 Task: Open Card Customer Referral Program Review in Board Competitive Intelligence Platforms and Tools to Workspace Business Valuation Services and add a team member Softage.4@softage.net, a label Blue, a checklist Keynote Speaking, an attachment from your computer, a color Blue and finally, add a card description 'Plan and execute company team-building activity at a cooking class' and a comment 'Let us approach this task with a sense of urgency and prioritize it accordingly.'. Add a start date 'Jan 04, 1900' with a due date 'Jan 11, 1900'
Action: Mouse moved to (393, 169)
Screenshot: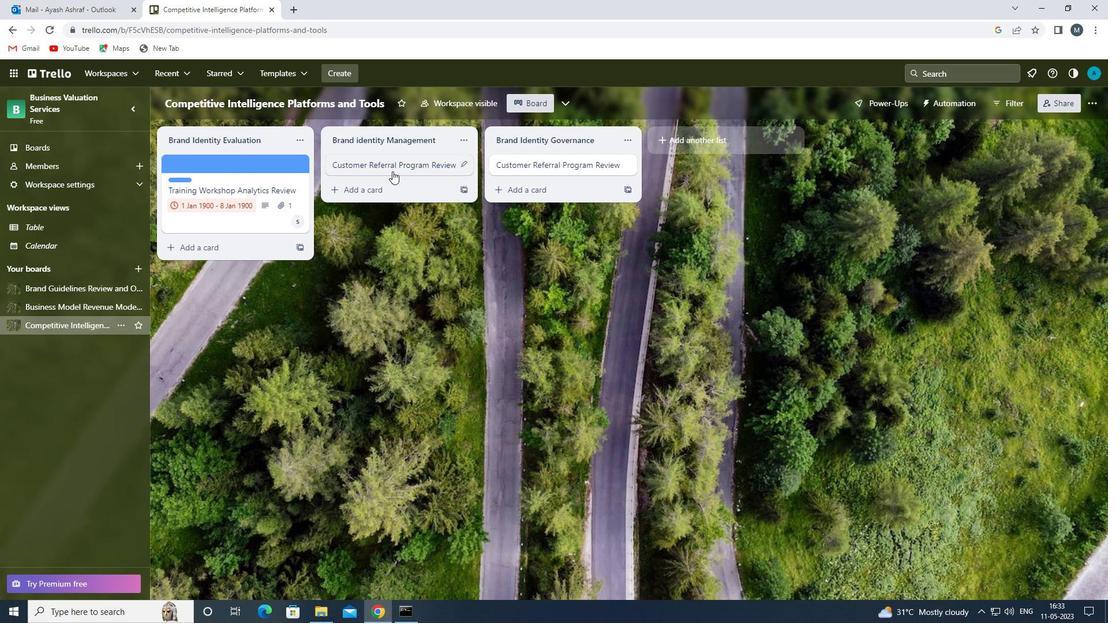 
Action: Mouse pressed left at (393, 169)
Screenshot: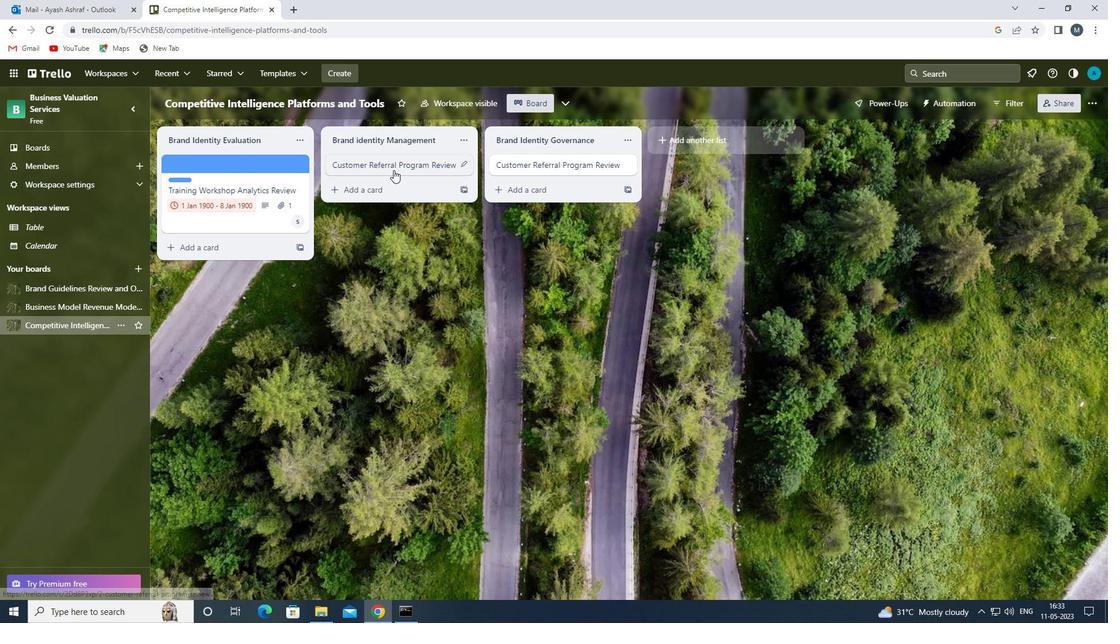 
Action: Mouse moved to (692, 206)
Screenshot: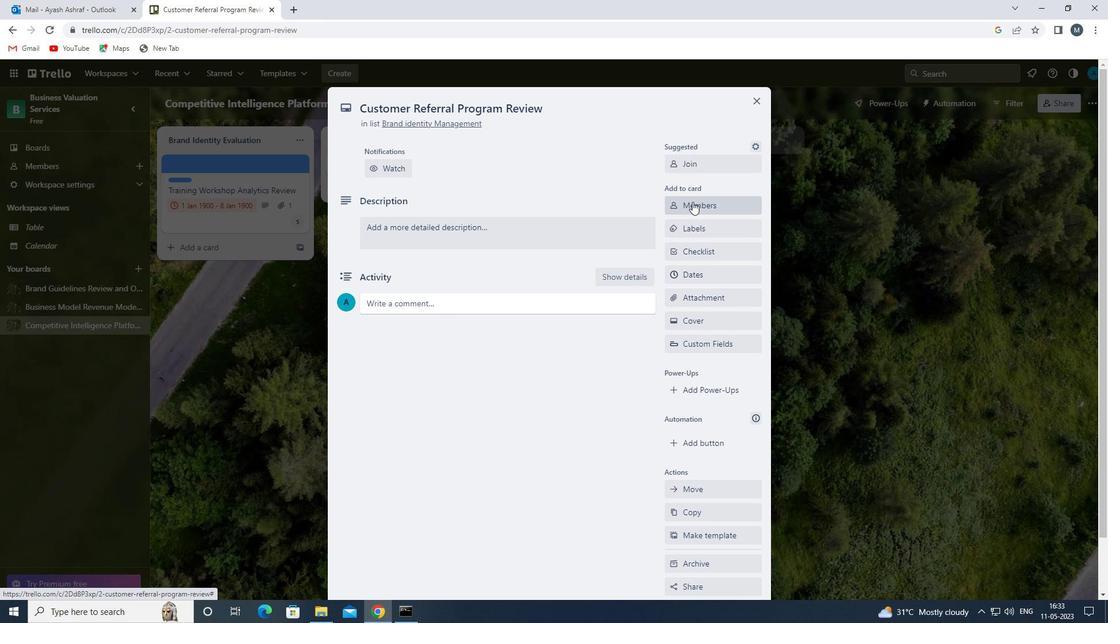 
Action: Mouse pressed left at (692, 206)
Screenshot: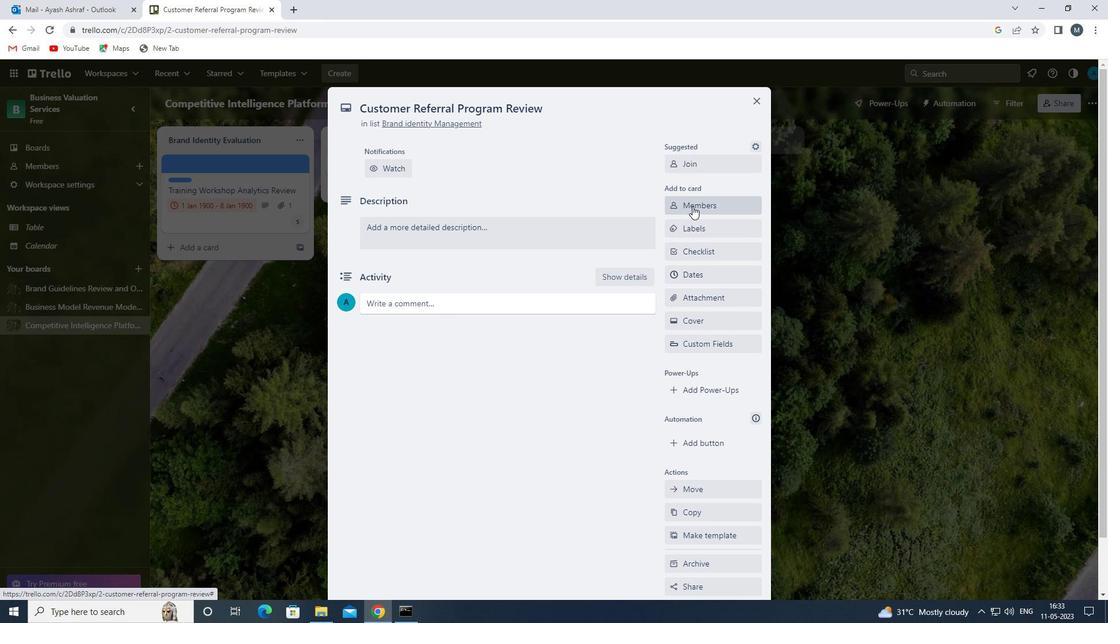 
Action: Mouse moved to (697, 210)
Screenshot: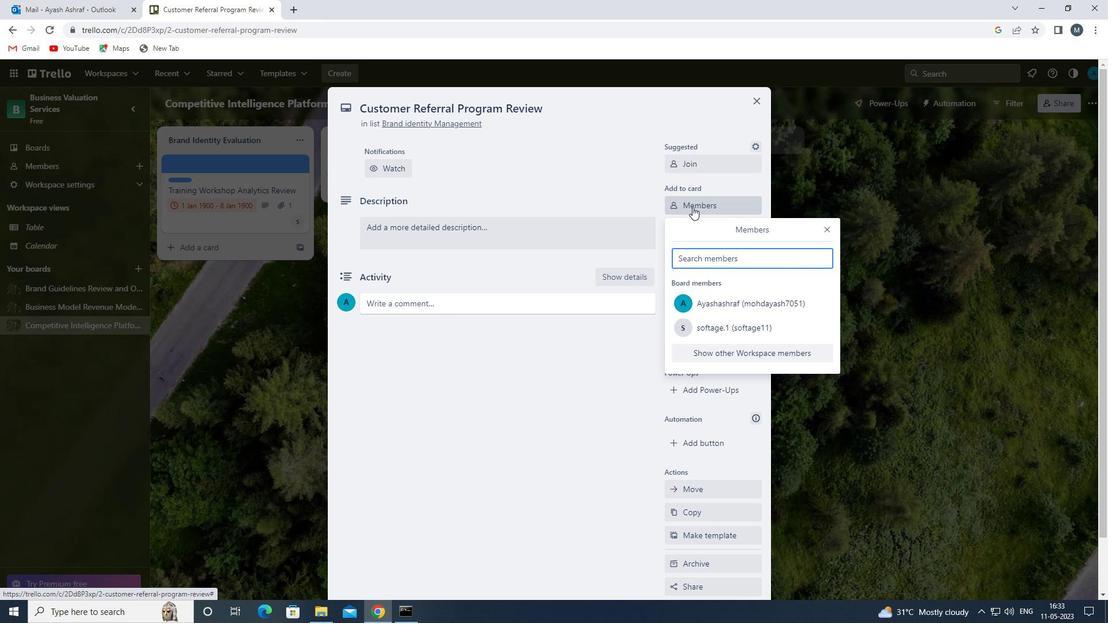 
Action: Key pressed s
Screenshot: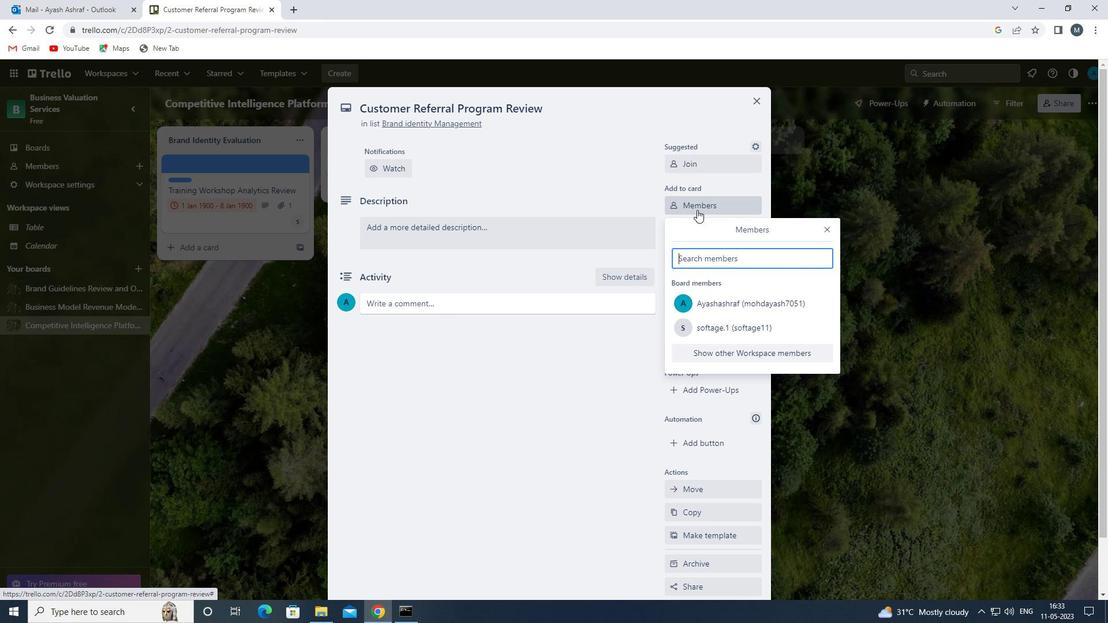 
Action: Mouse moved to (725, 402)
Screenshot: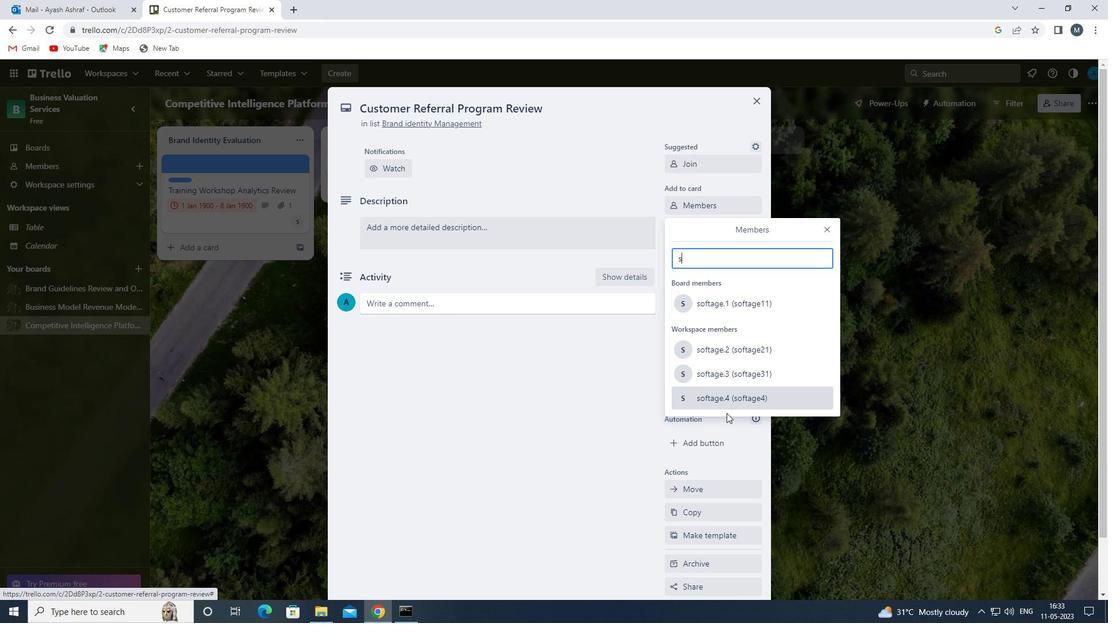 
Action: Mouse pressed left at (725, 402)
Screenshot: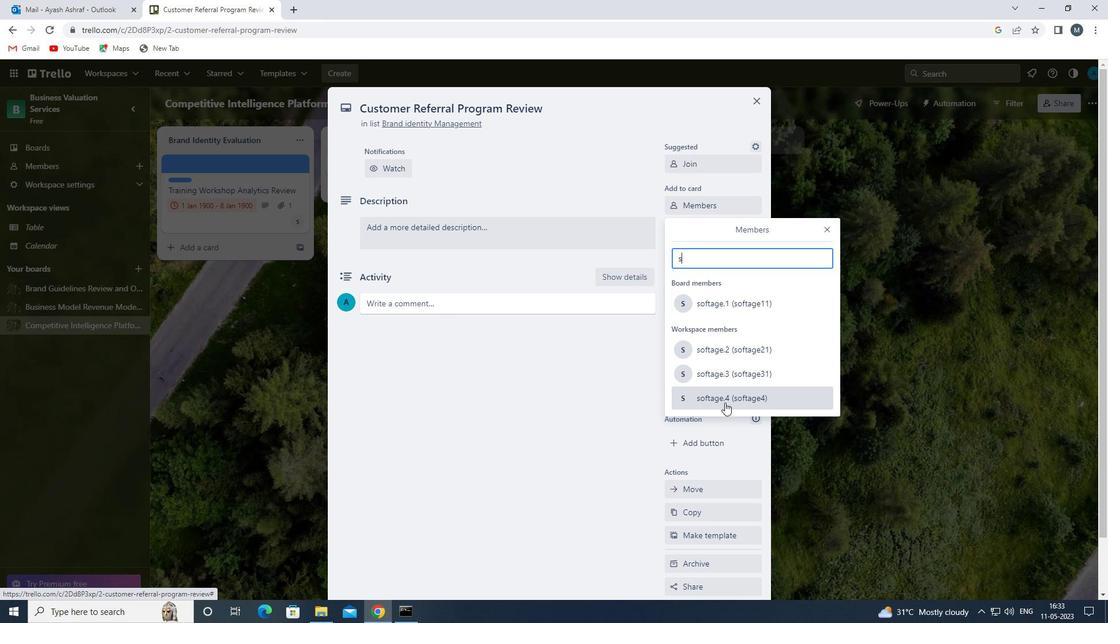 
Action: Mouse moved to (826, 229)
Screenshot: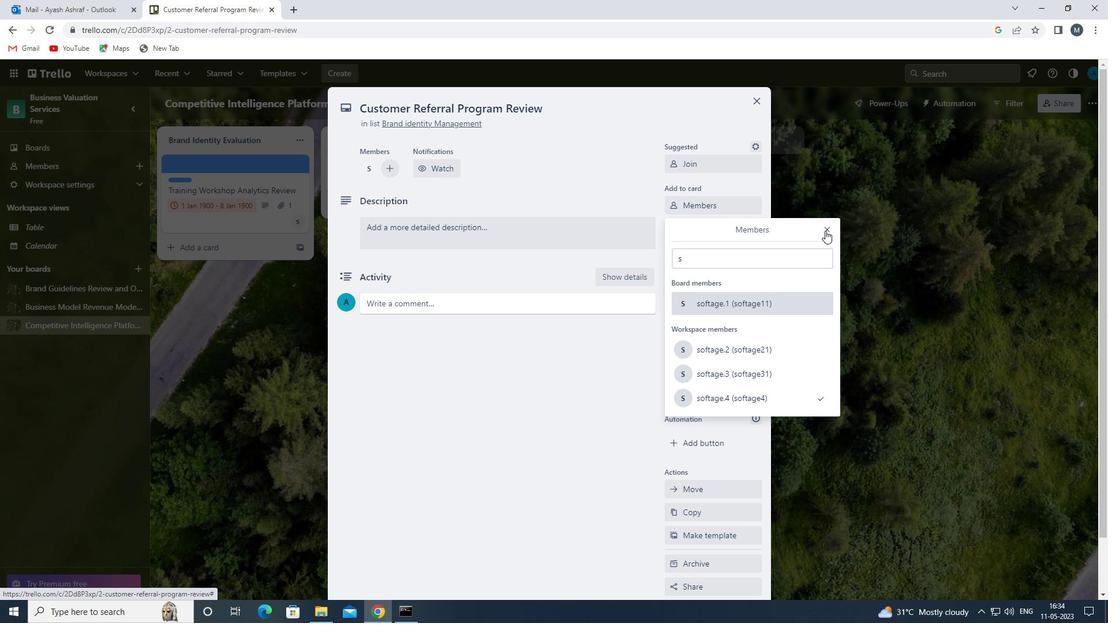 
Action: Mouse pressed left at (826, 229)
Screenshot: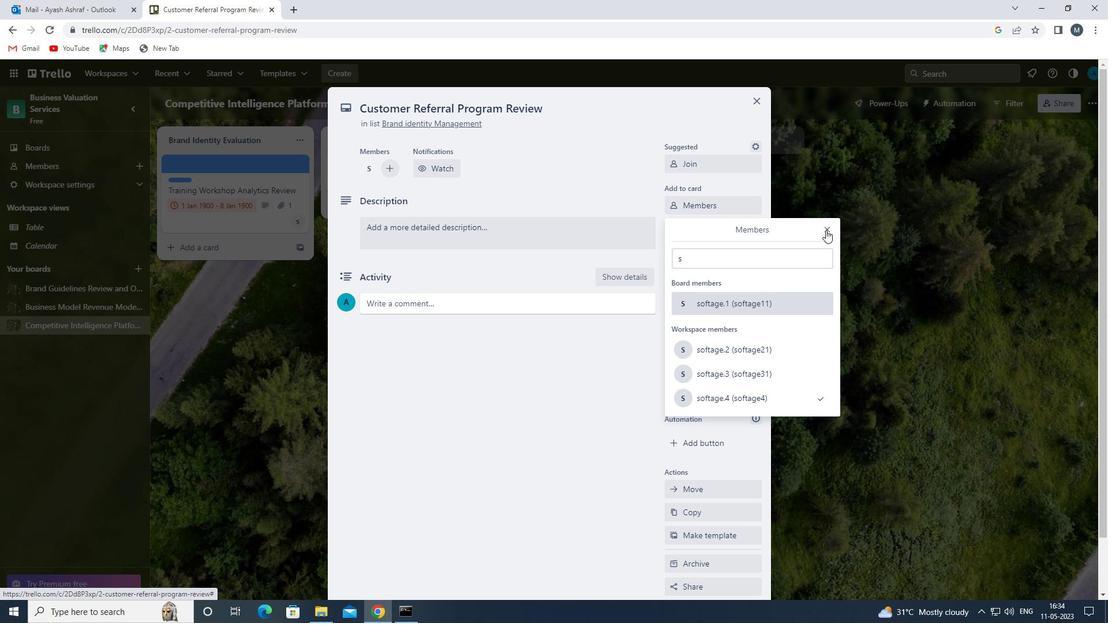 
Action: Mouse moved to (708, 227)
Screenshot: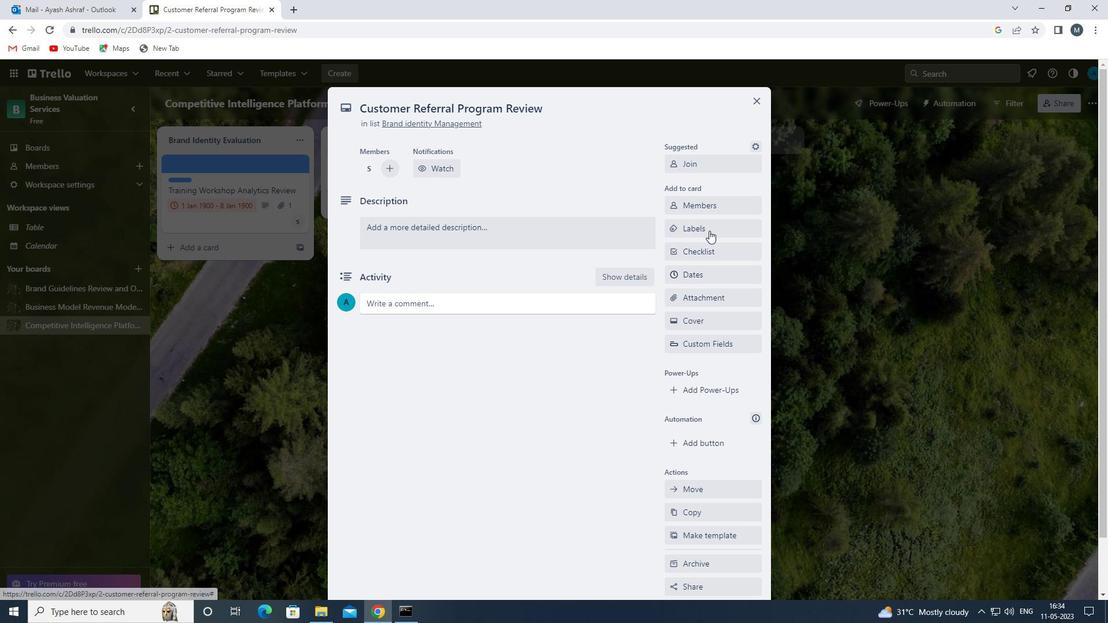 
Action: Mouse pressed left at (708, 227)
Screenshot: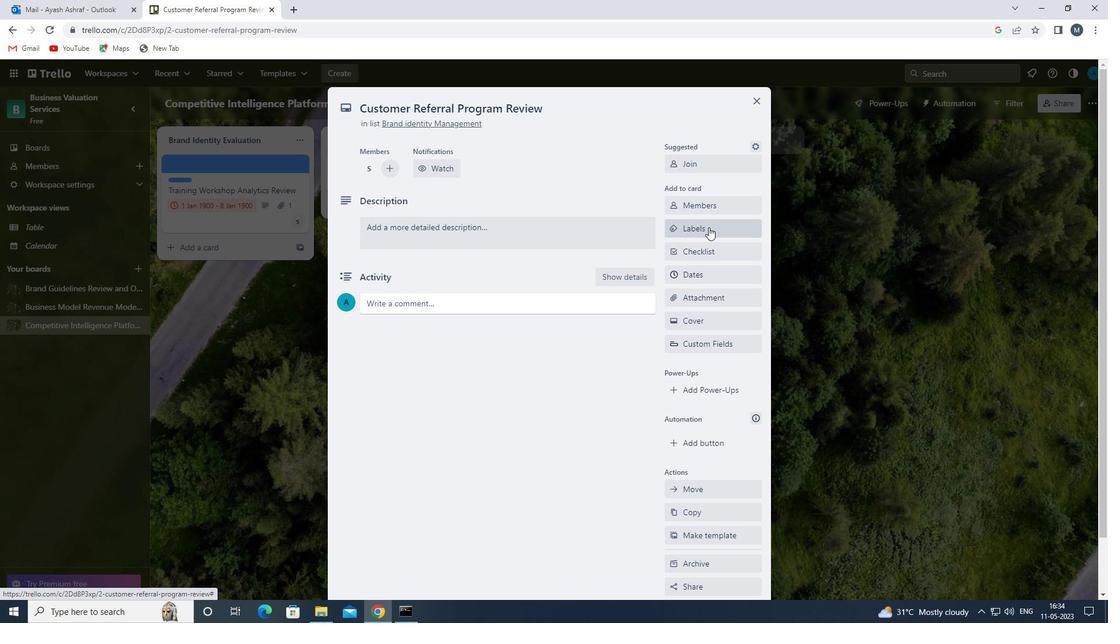 
Action: Mouse moved to (725, 426)
Screenshot: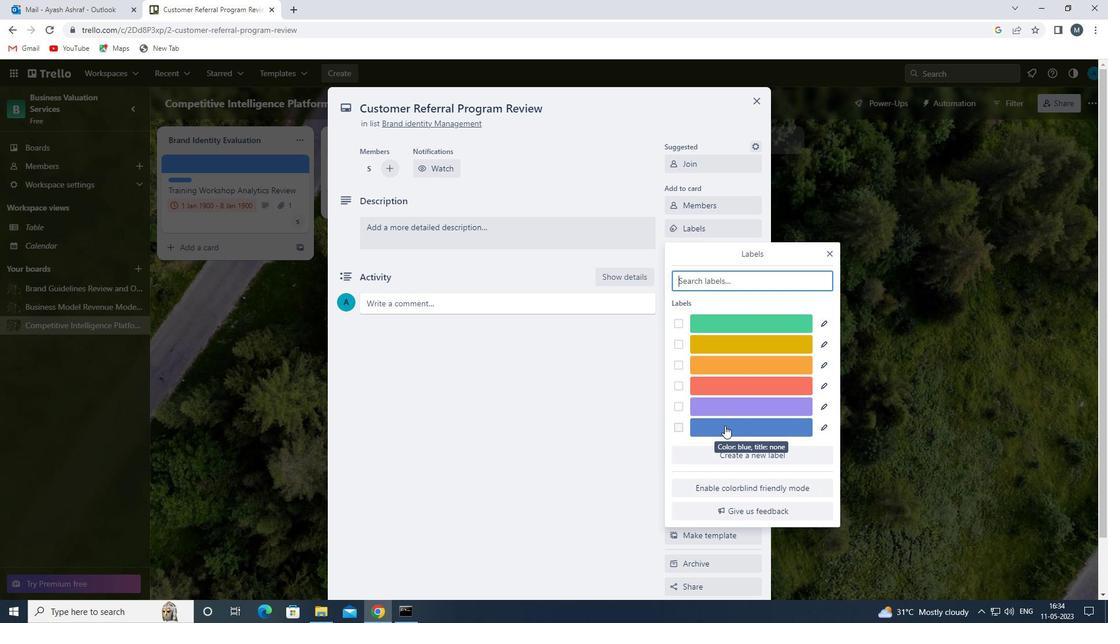 
Action: Mouse pressed left at (725, 426)
Screenshot: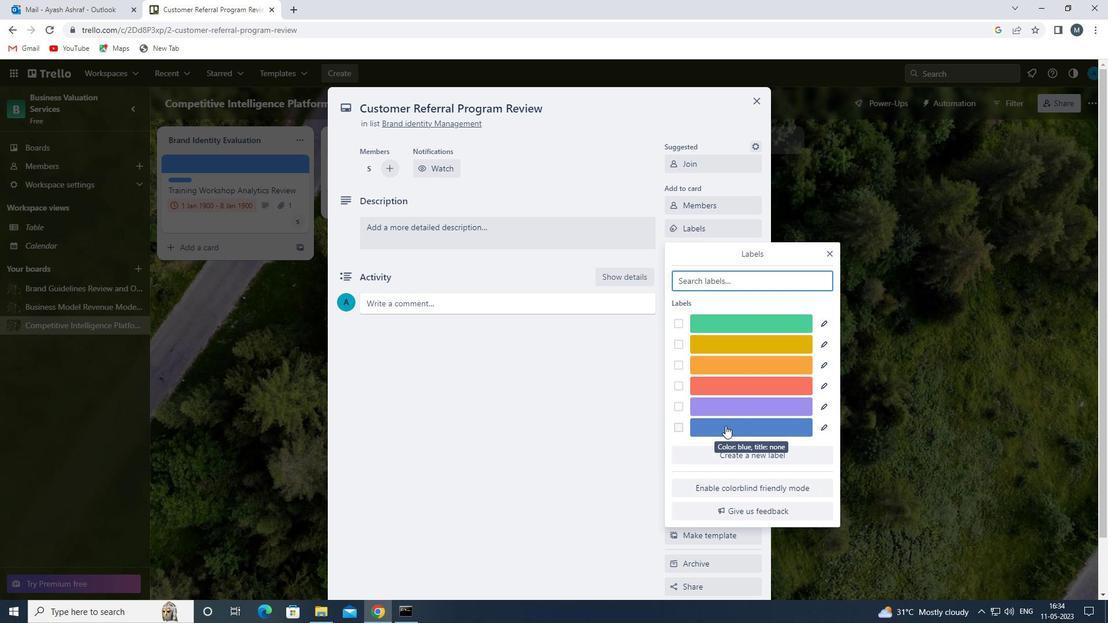 
Action: Mouse moved to (829, 254)
Screenshot: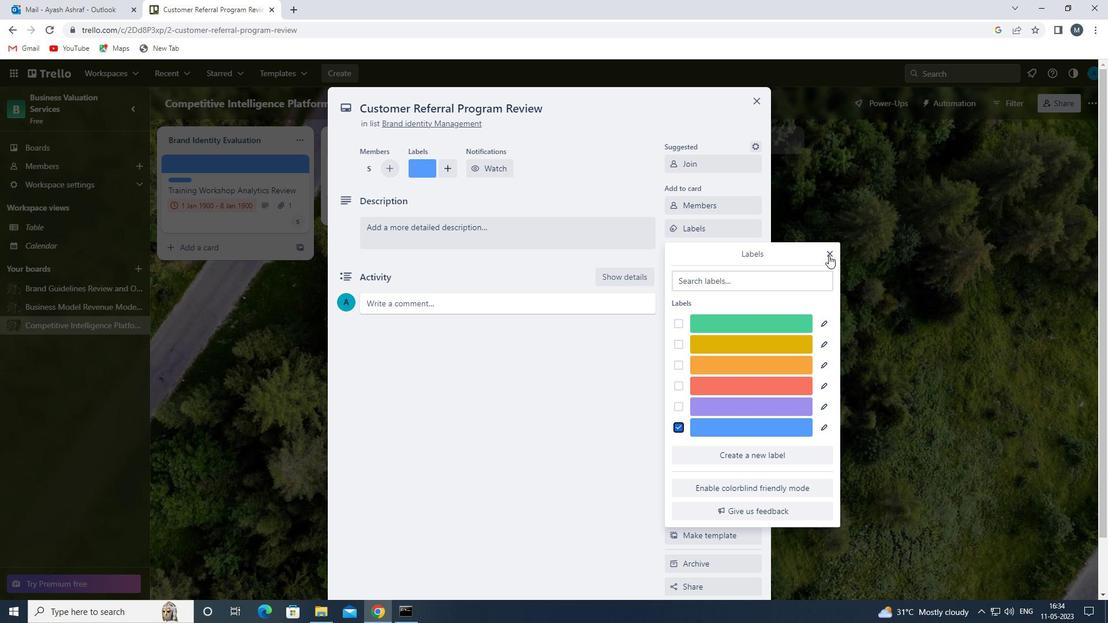 
Action: Mouse pressed left at (829, 254)
Screenshot: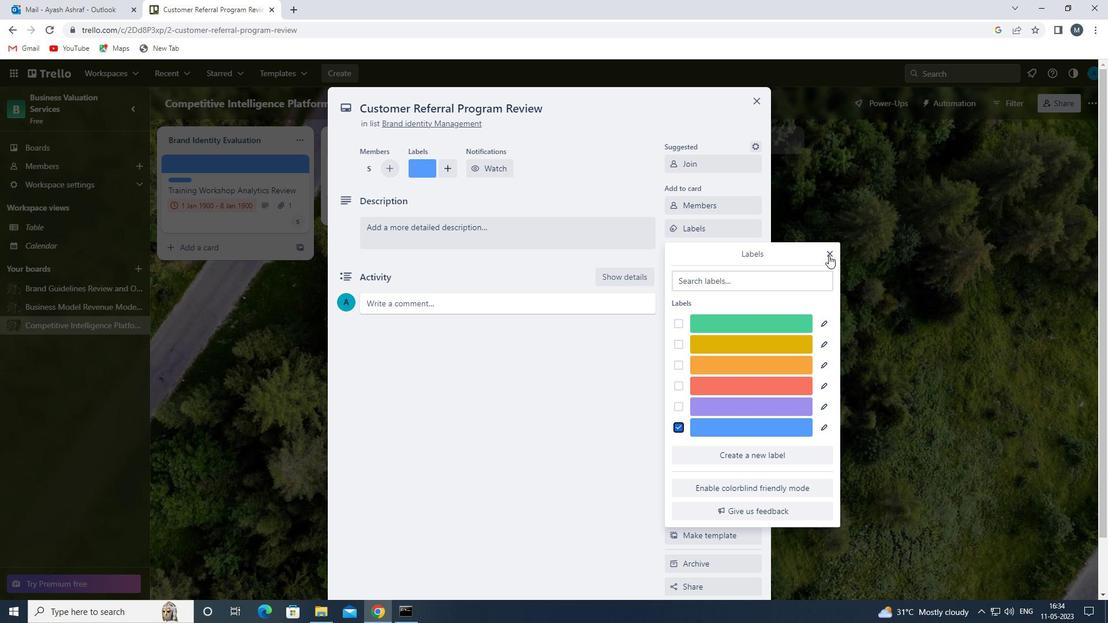 
Action: Mouse moved to (713, 248)
Screenshot: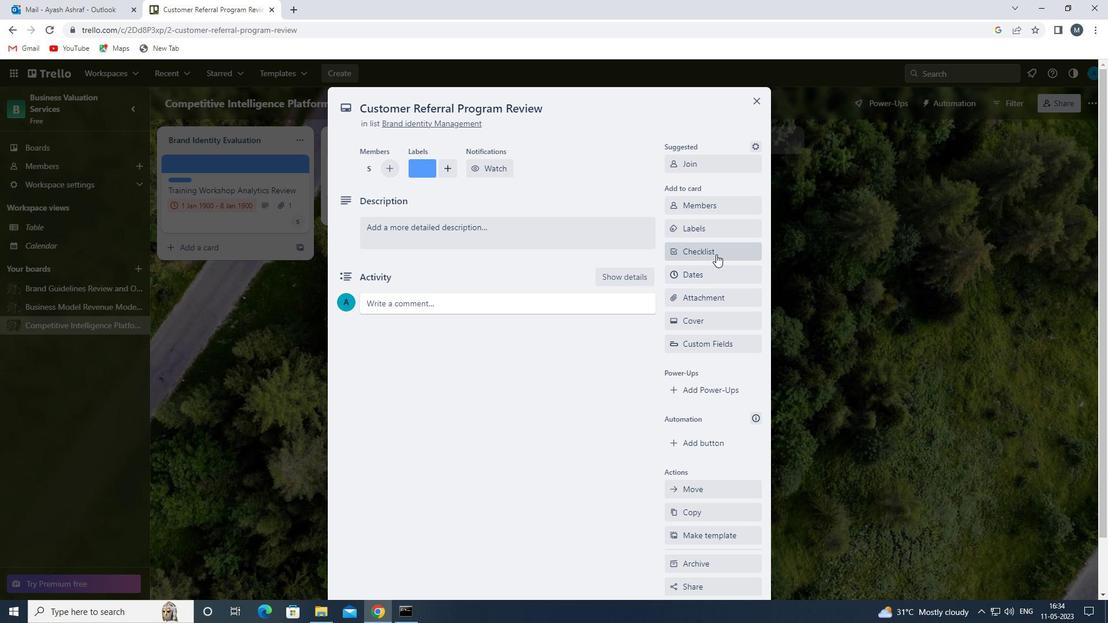 
Action: Mouse pressed left at (713, 248)
Screenshot: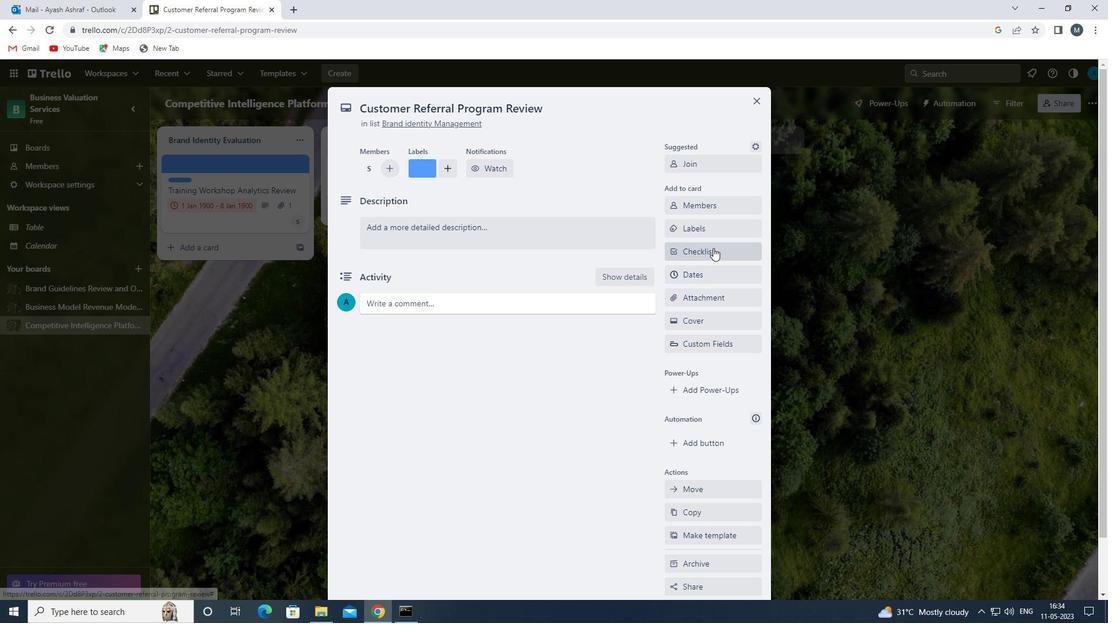 
Action: Mouse moved to (701, 259)
Screenshot: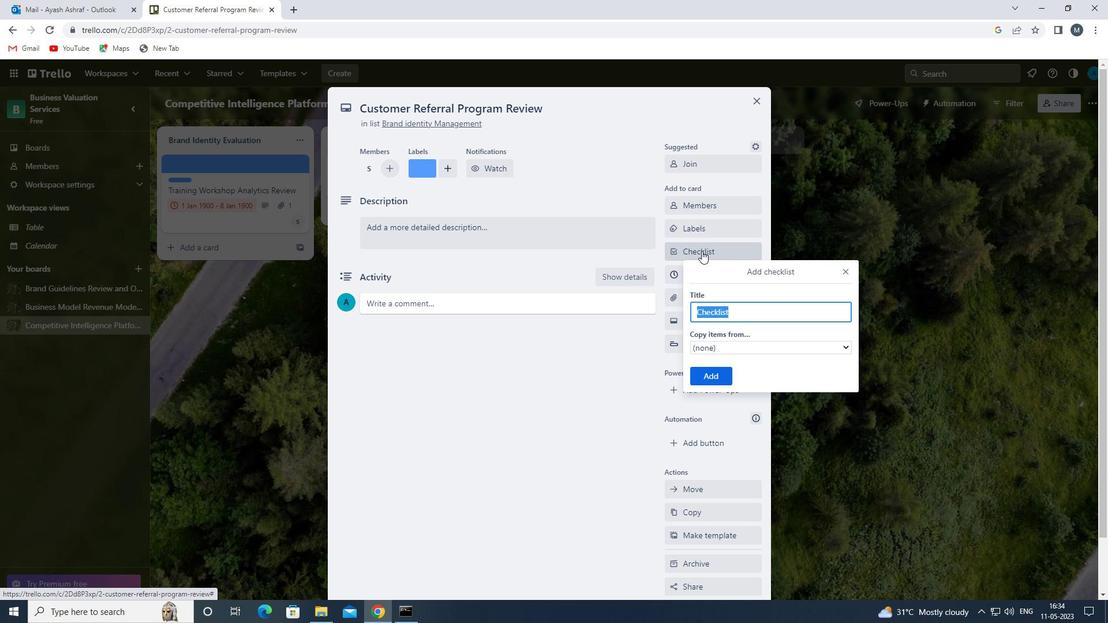 
Action: Key pressed ke
Screenshot: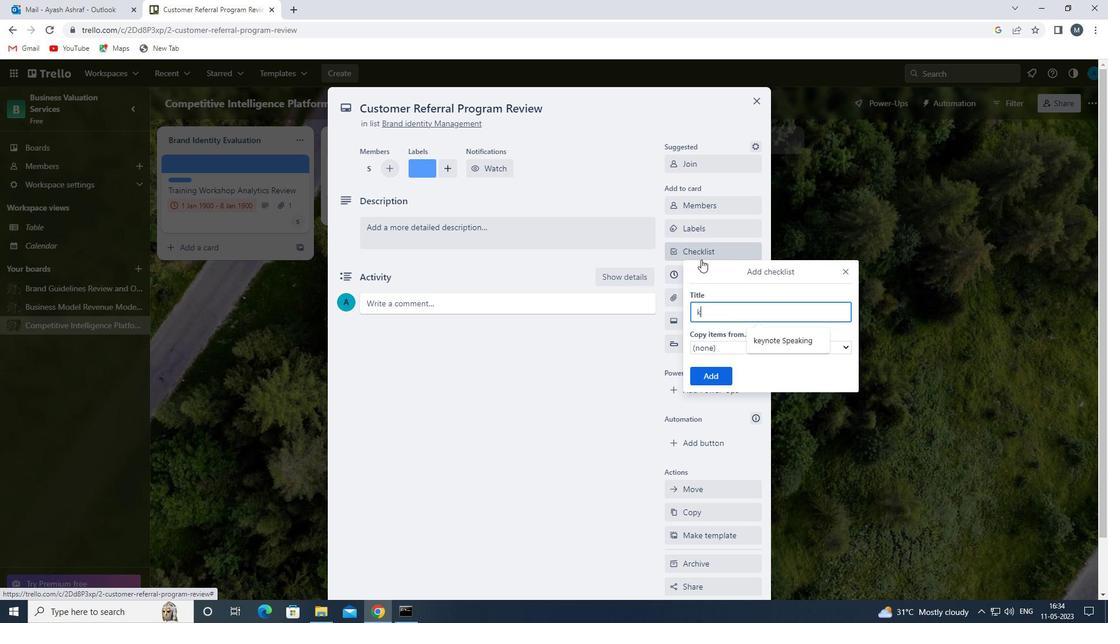 
Action: Mouse moved to (780, 343)
Screenshot: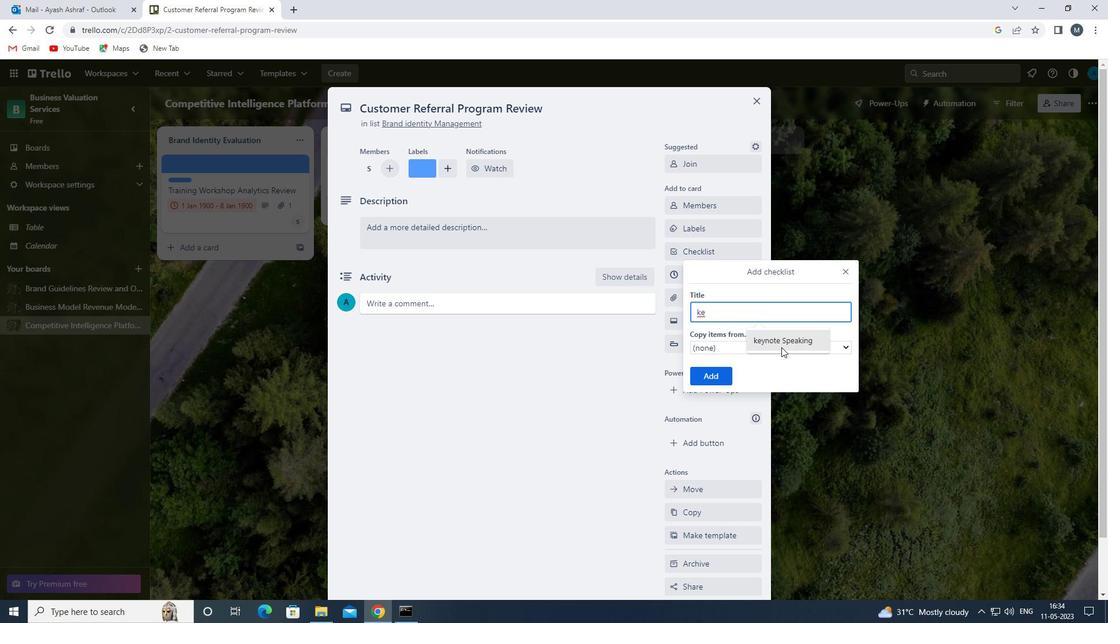 
Action: Mouse pressed left at (780, 343)
Screenshot: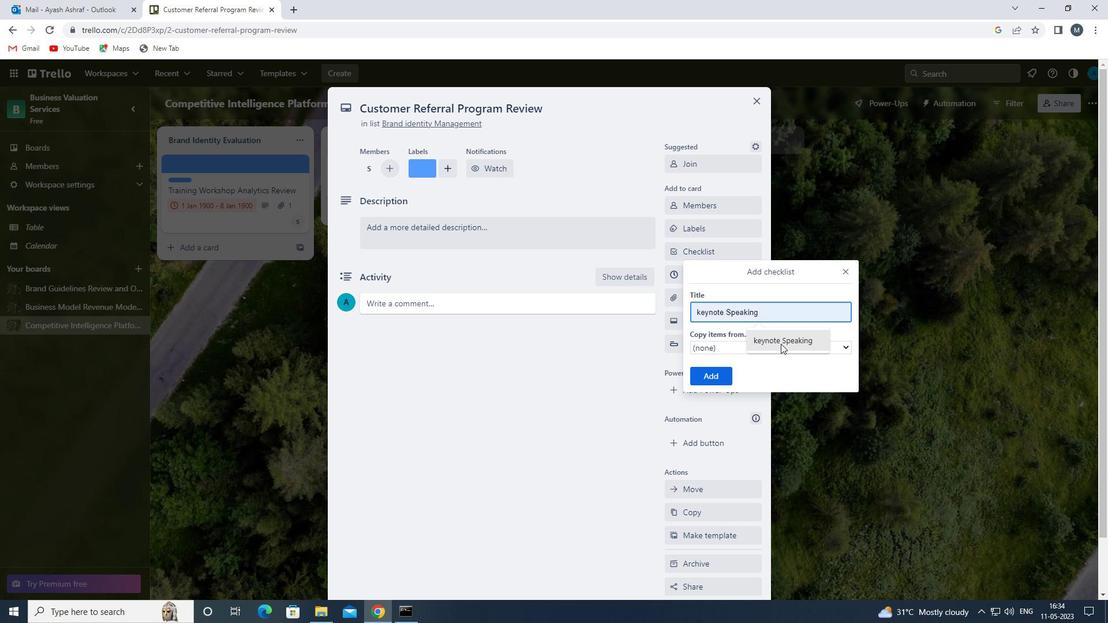 
Action: Mouse moved to (707, 379)
Screenshot: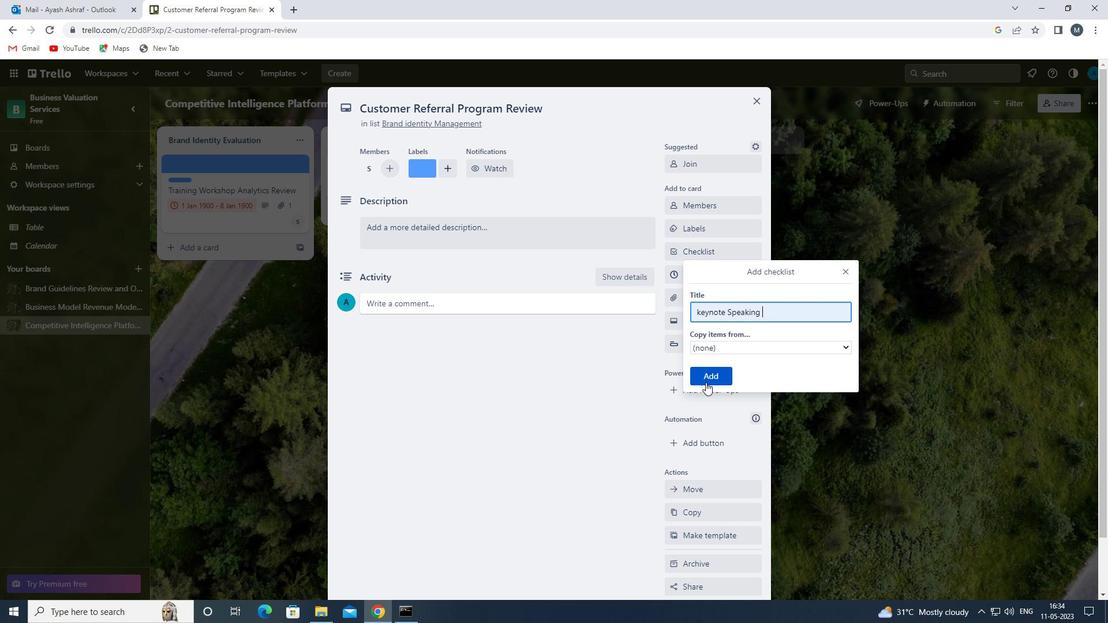 
Action: Mouse pressed left at (707, 379)
Screenshot: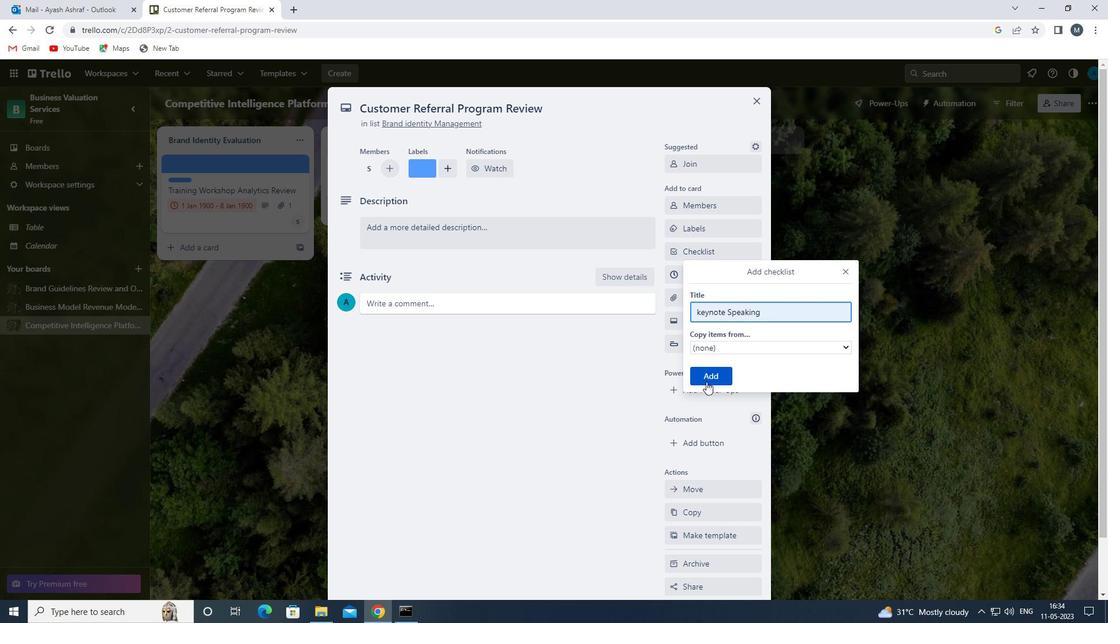 
Action: Mouse moved to (709, 297)
Screenshot: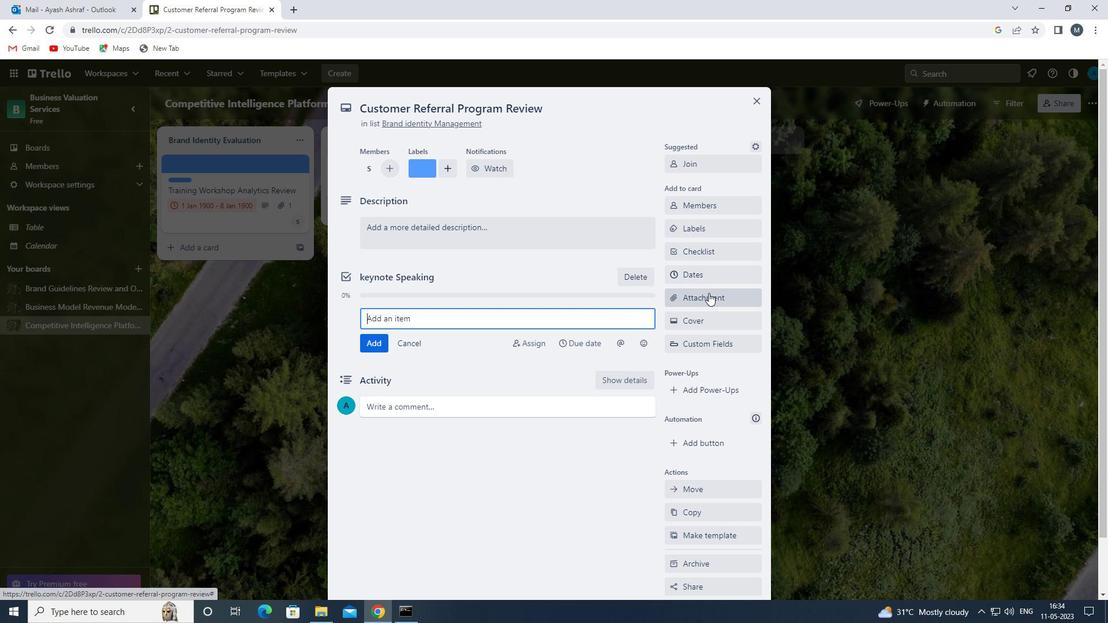 
Action: Mouse pressed left at (709, 297)
Screenshot: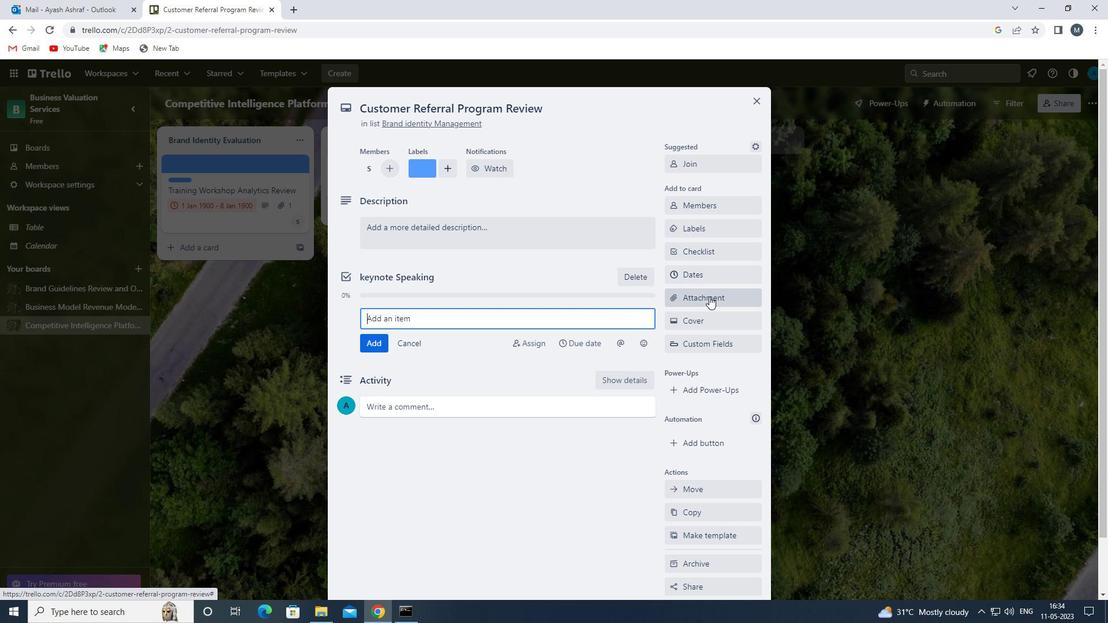 
Action: Mouse moved to (697, 348)
Screenshot: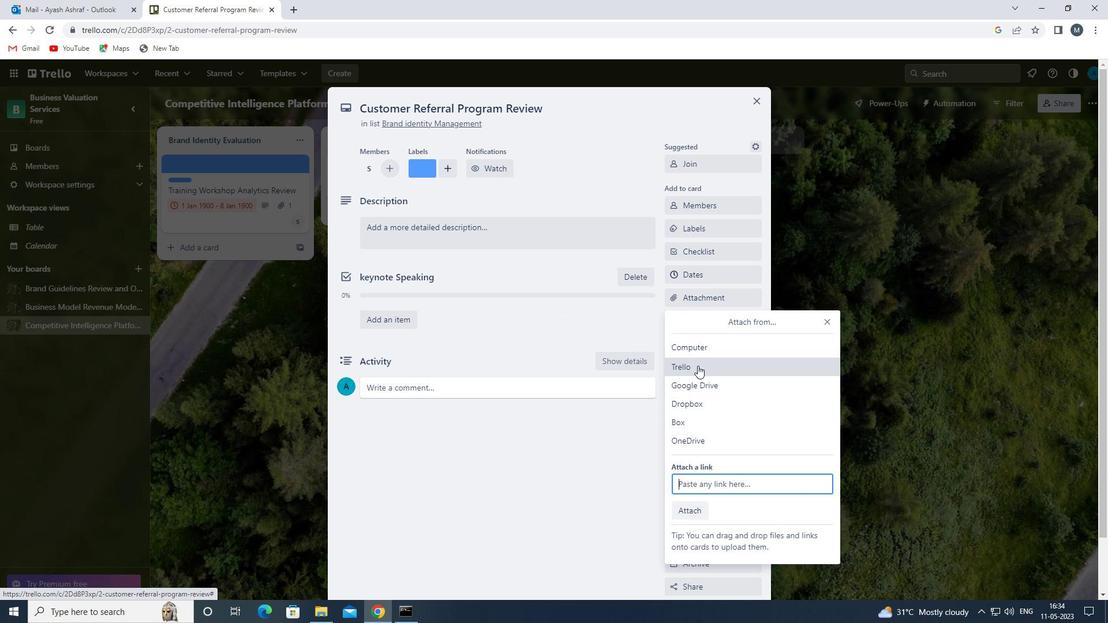 
Action: Mouse pressed left at (697, 348)
Screenshot: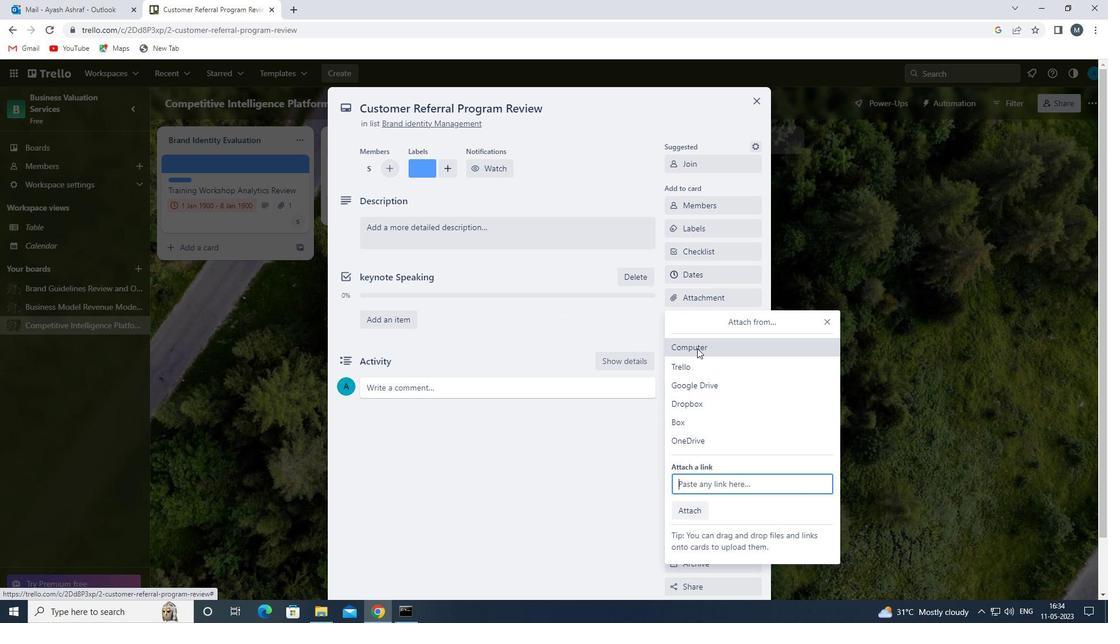 
Action: Mouse moved to (423, 221)
Screenshot: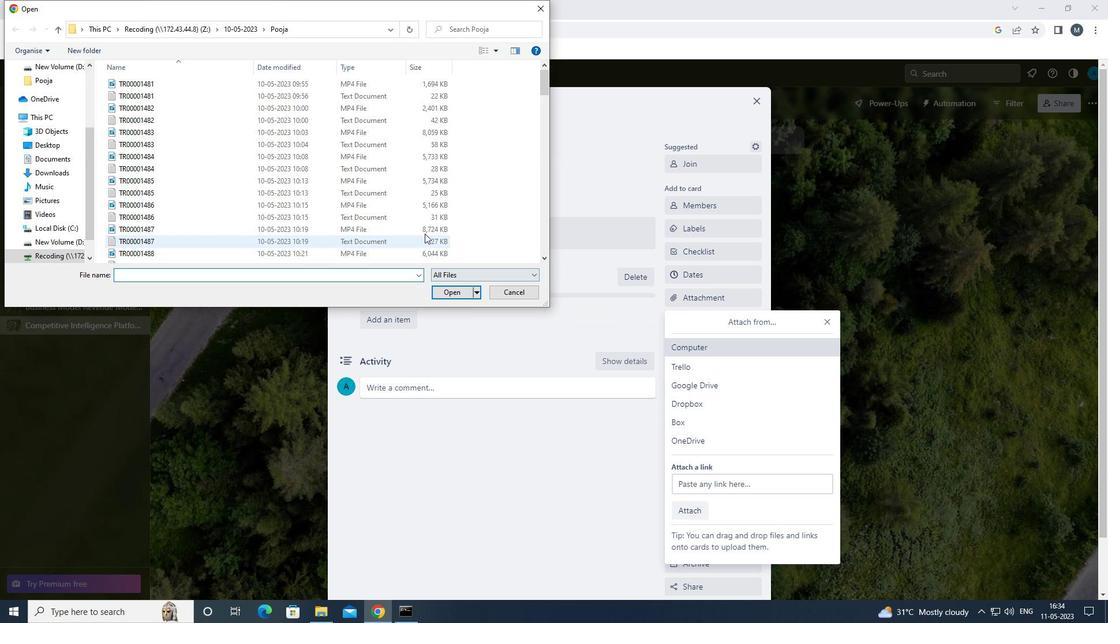 
Action: Mouse pressed left at (423, 221)
Screenshot: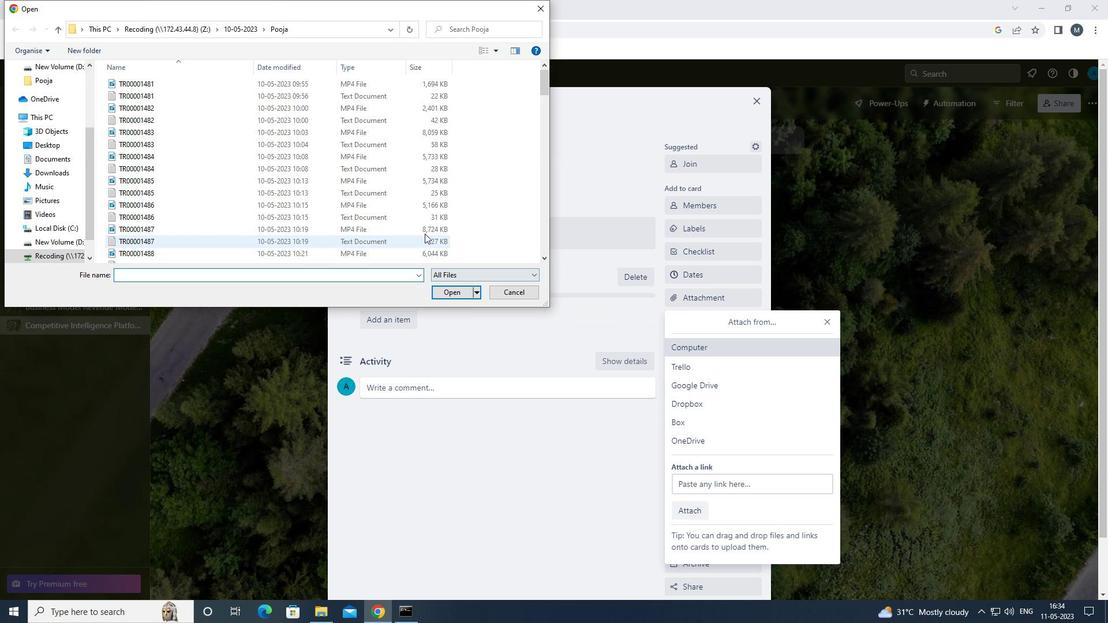 
Action: Mouse moved to (456, 297)
Screenshot: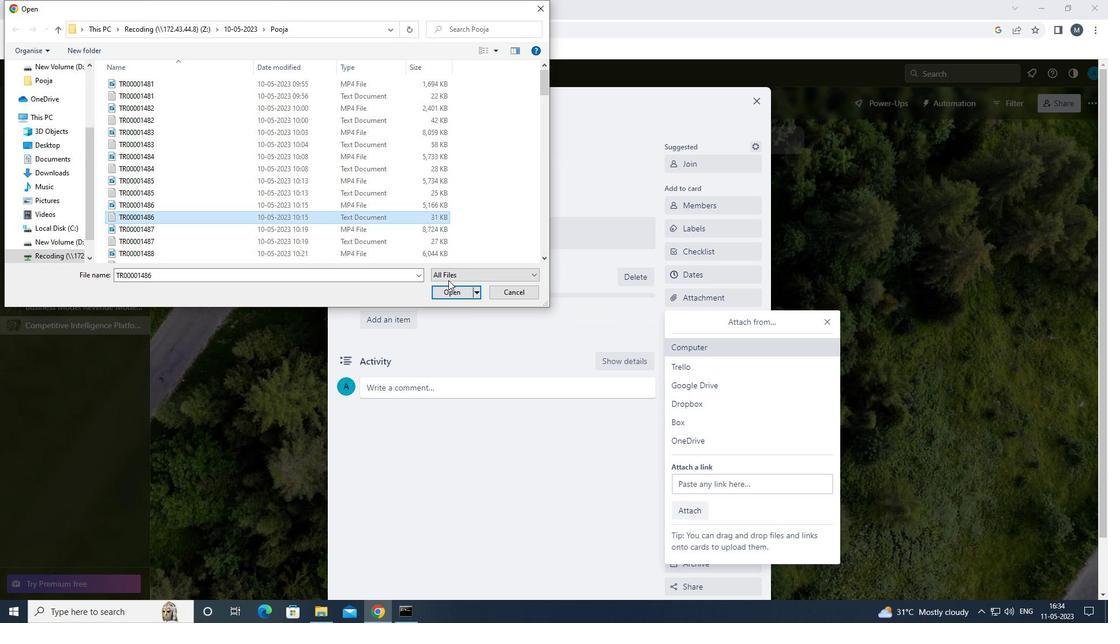 
Action: Mouse pressed left at (456, 297)
Screenshot: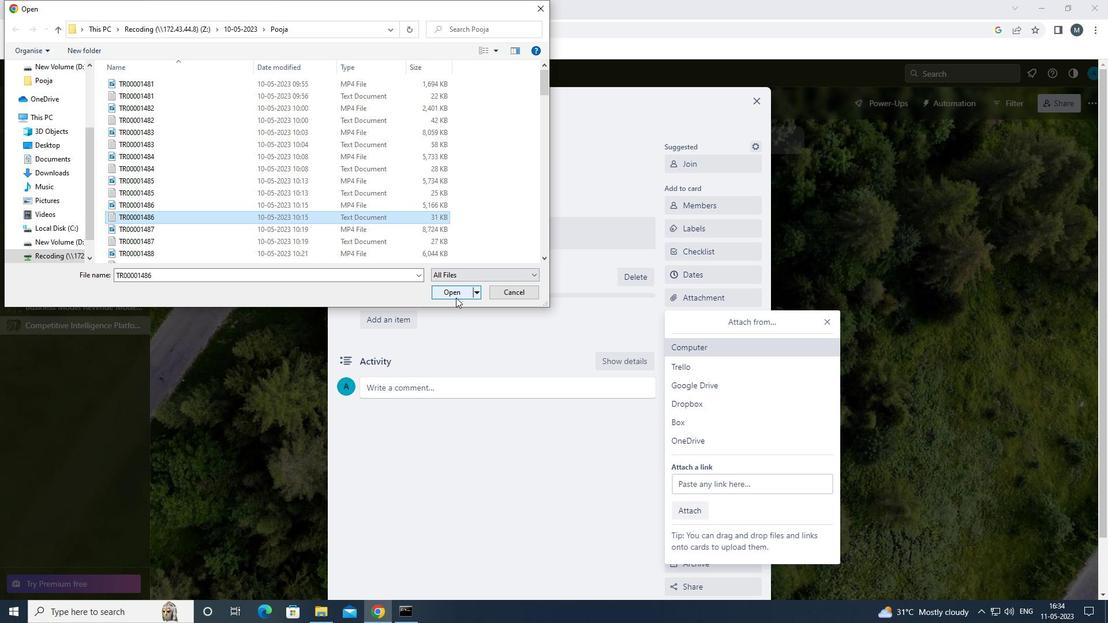
Action: Mouse moved to (700, 324)
Screenshot: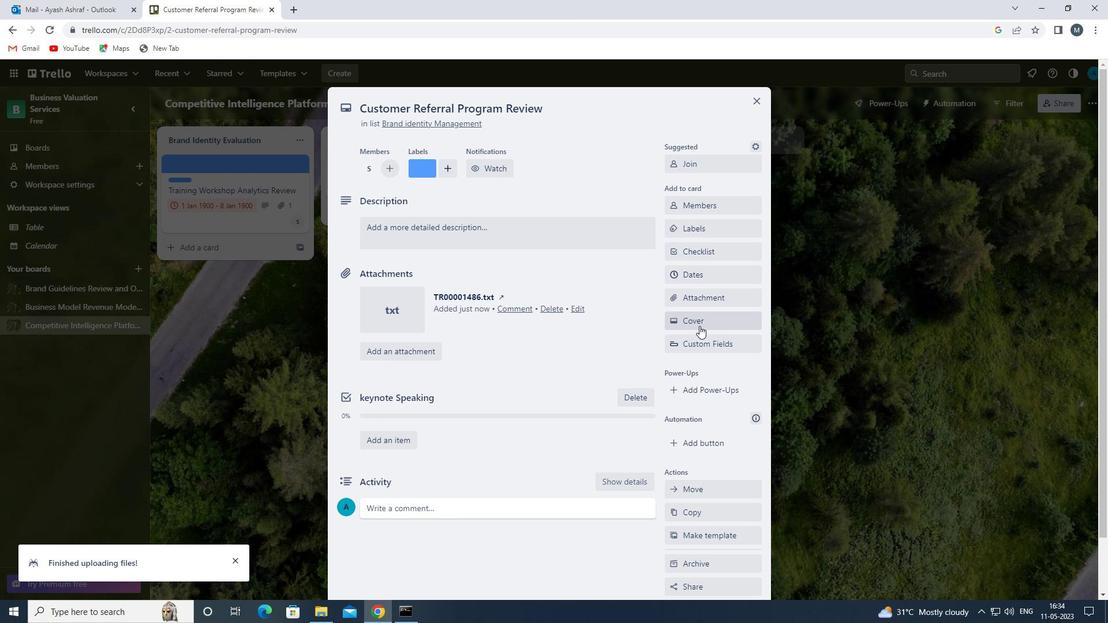 
Action: Mouse pressed left at (700, 324)
Screenshot: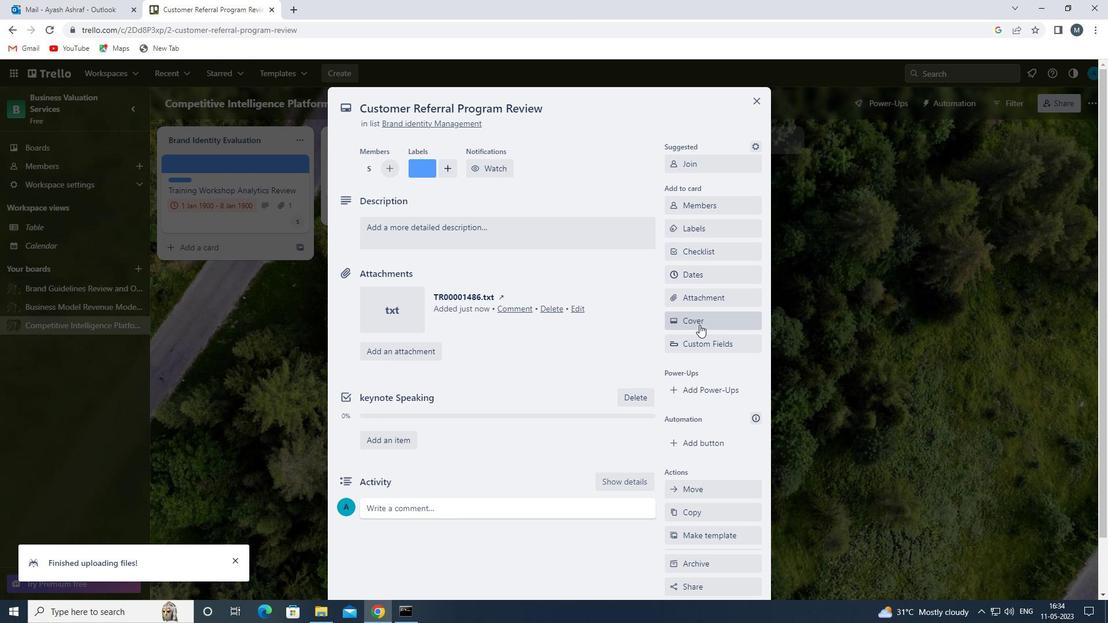 
Action: Mouse moved to (679, 392)
Screenshot: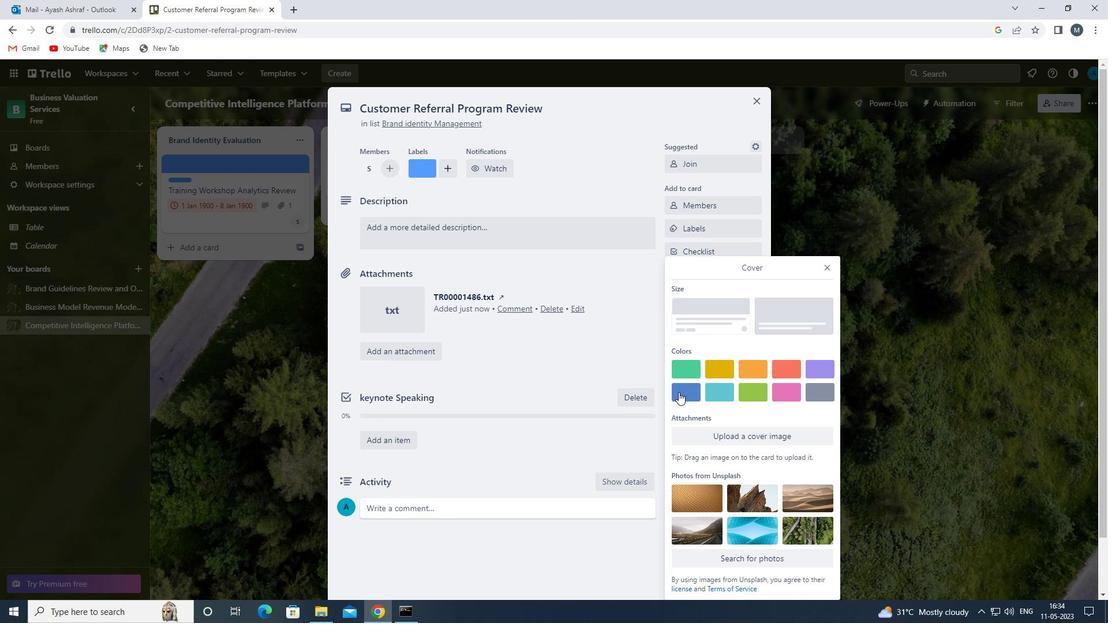 
Action: Mouse pressed left at (679, 392)
Screenshot: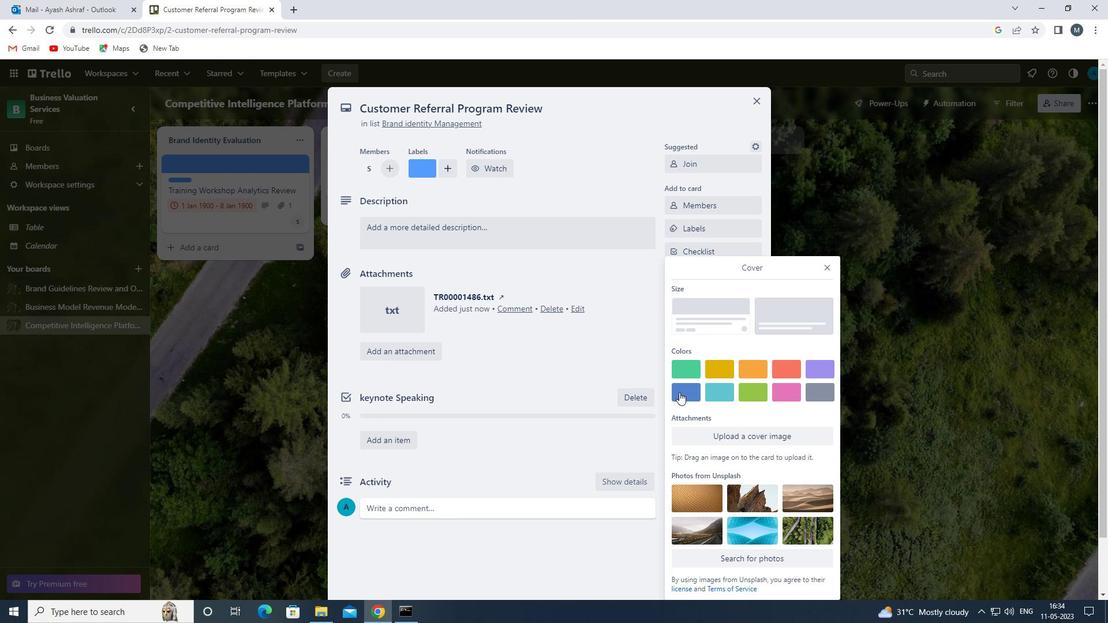 
Action: Mouse moved to (826, 249)
Screenshot: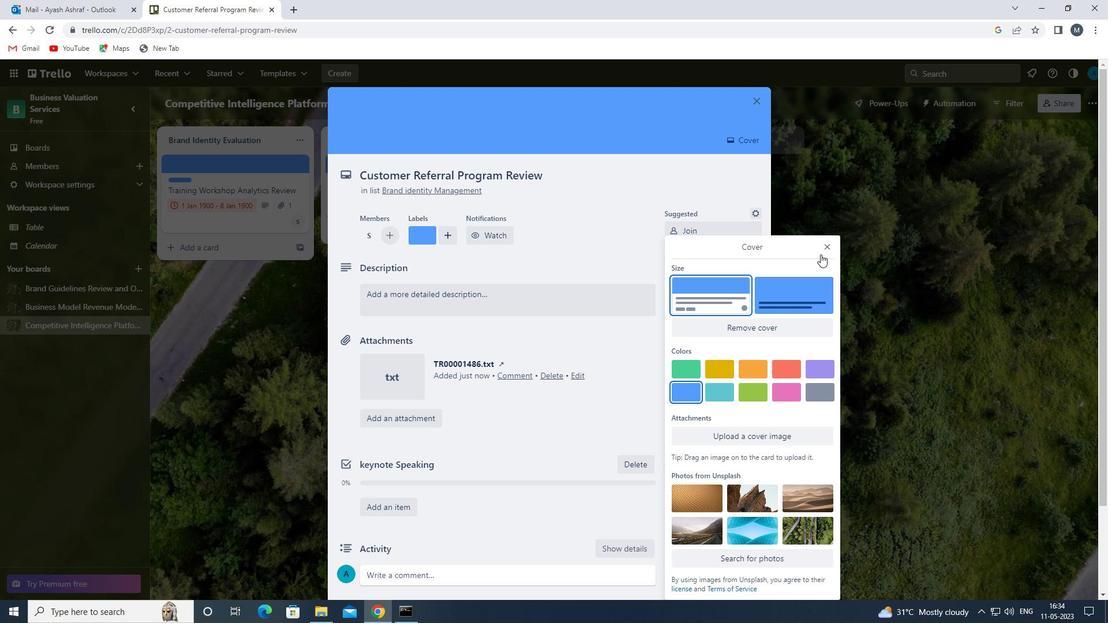 
Action: Mouse pressed left at (826, 249)
Screenshot: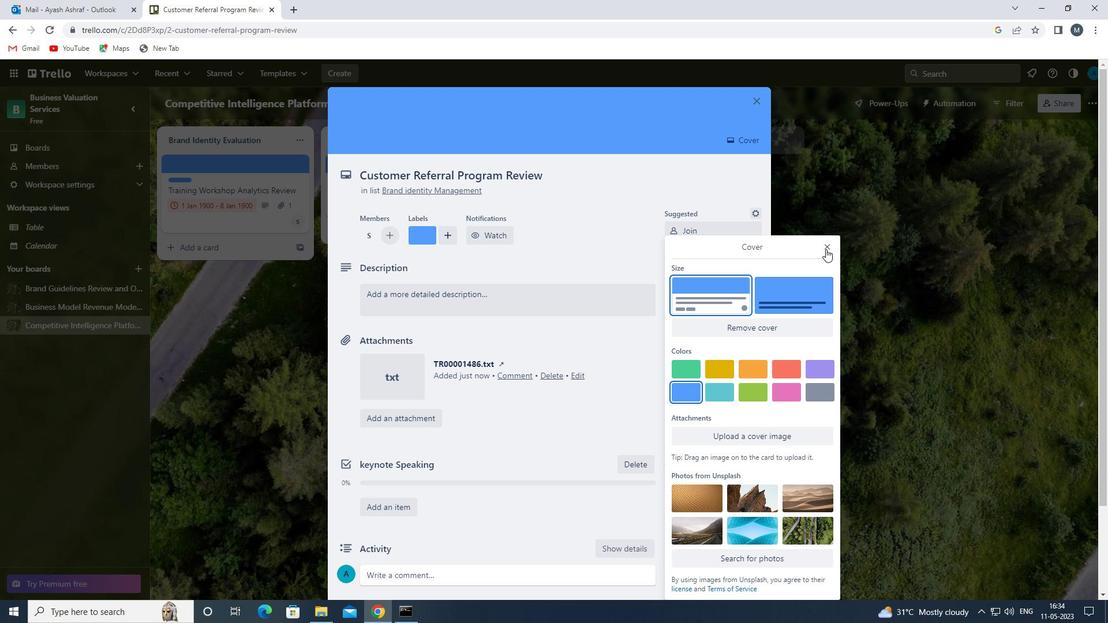 
Action: Mouse moved to (478, 294)
Screenshot: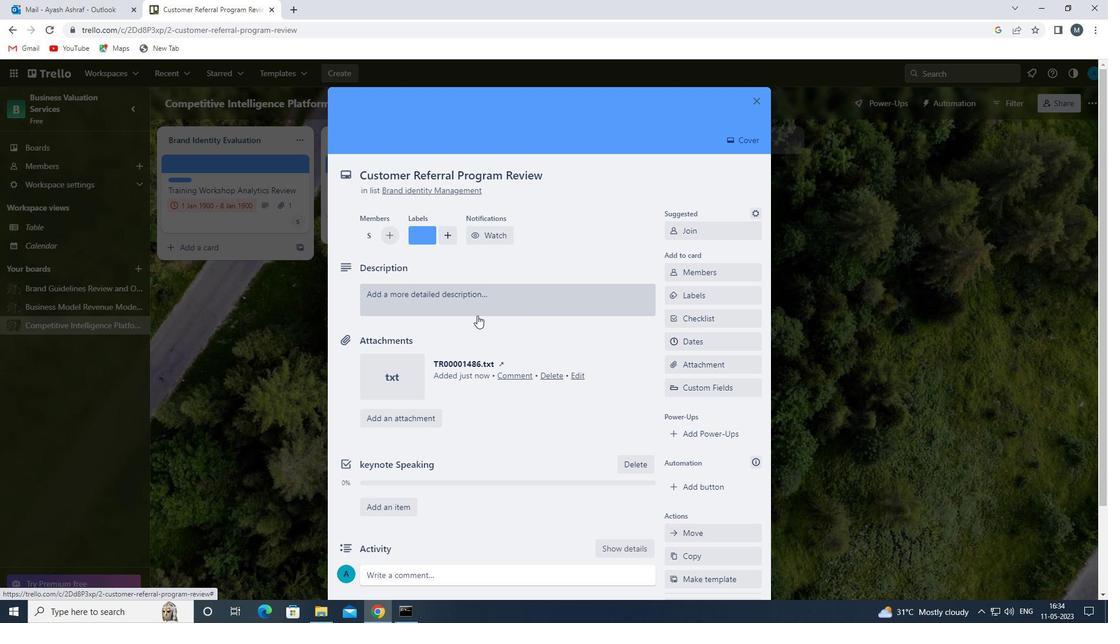 
Action: Mouse pressed left at (478, 294)
Screenshot: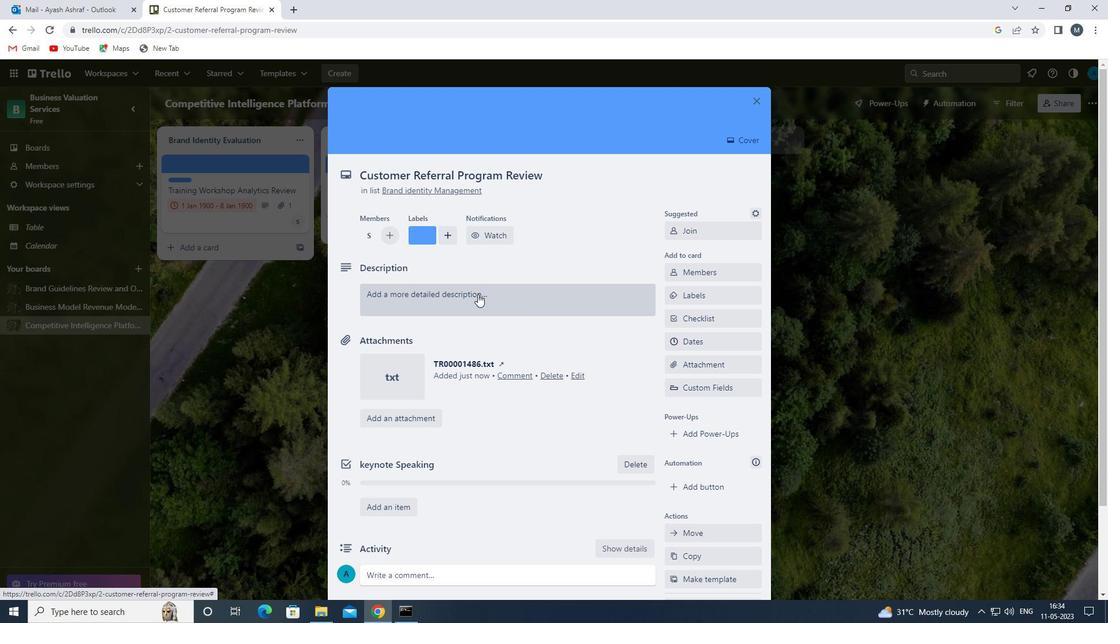 
Action: Mouse moved to (437, 344)
Screenshot: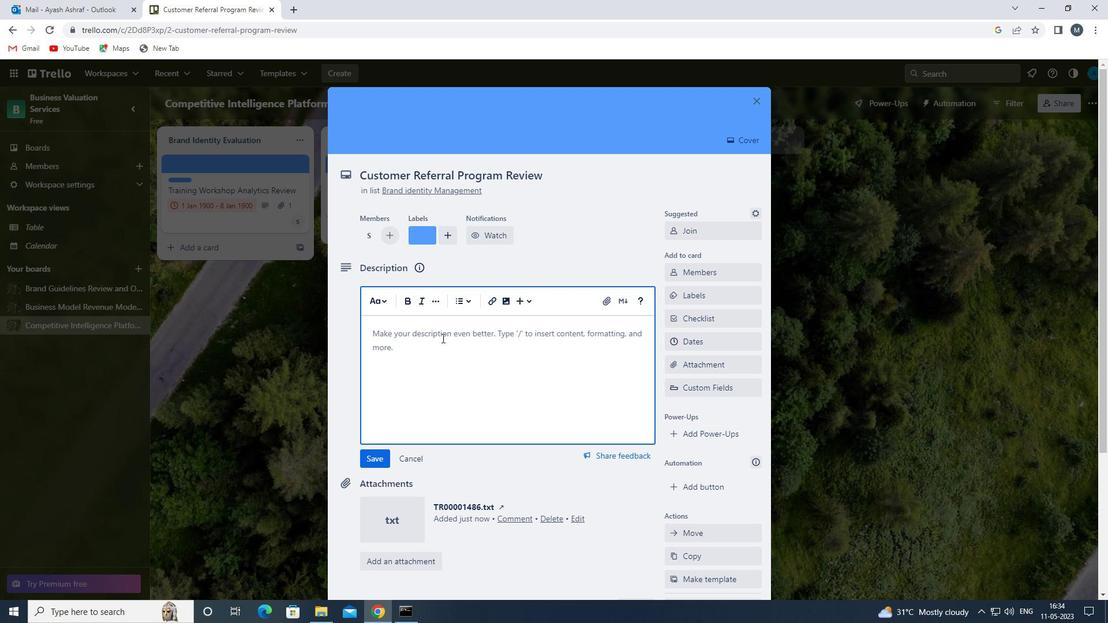 
Action: Mouse pressed left at (437, 344)
Screenshot: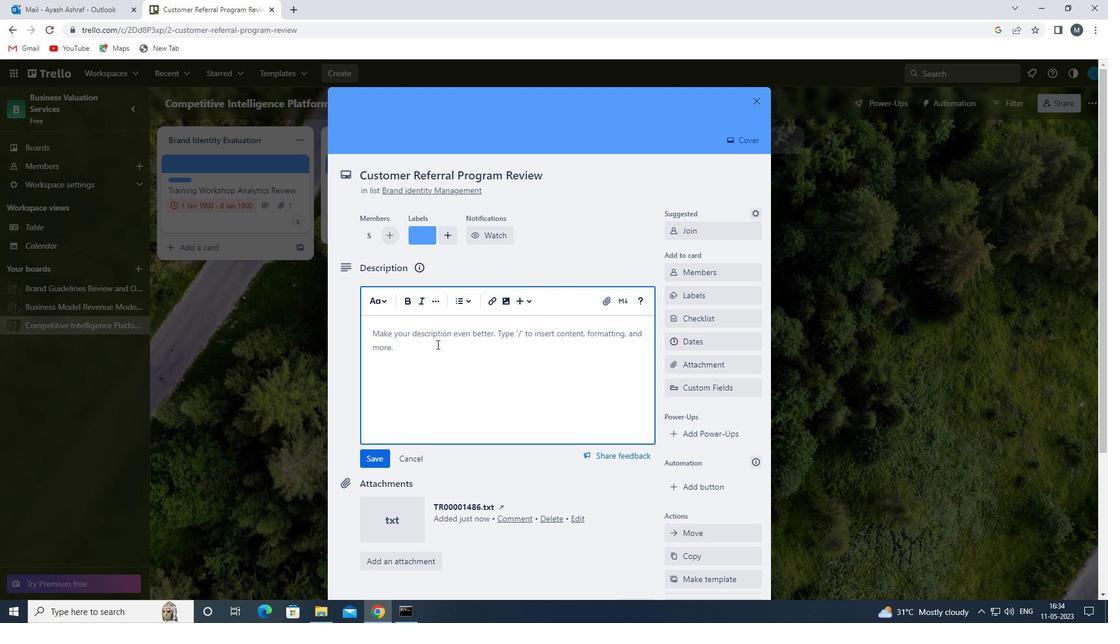 
Action: Key pressed <Key.shift>PLAN<Key.space>AND<Key.space>EXECUTE<Key.space>COMPANY<Key.space>TEAM-BUILDING<Key.space>ACTIVITY<Key.space>AT<Key.space>A<Key.space>COOKING<Key.space>CLASS<Key.space>
Screenshot: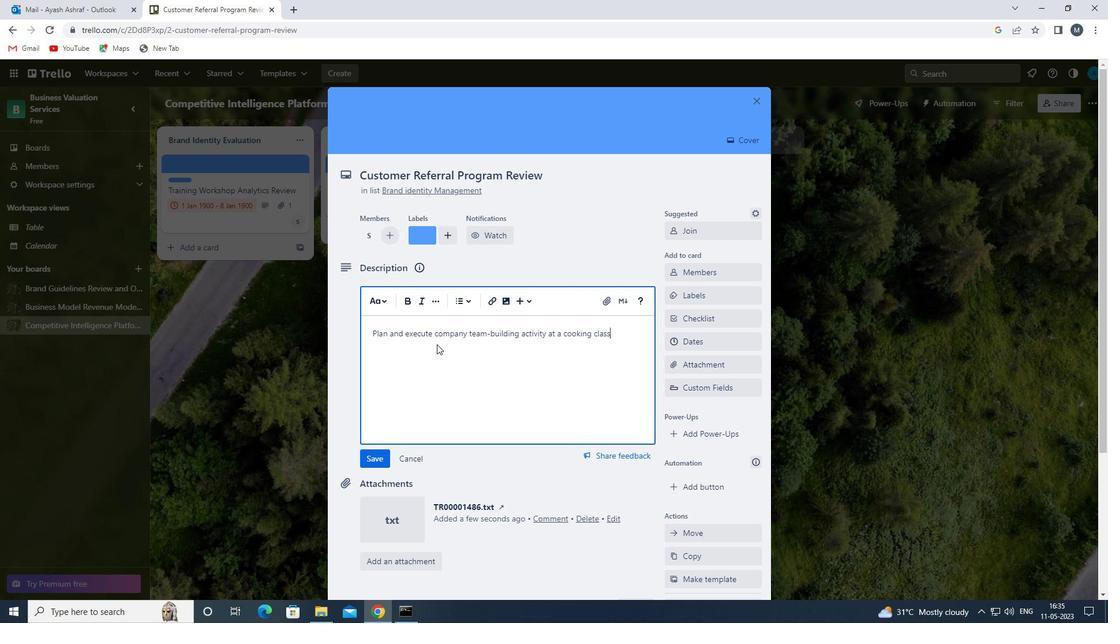 
Action: Mouse moved to (373, 457)
Screenshot: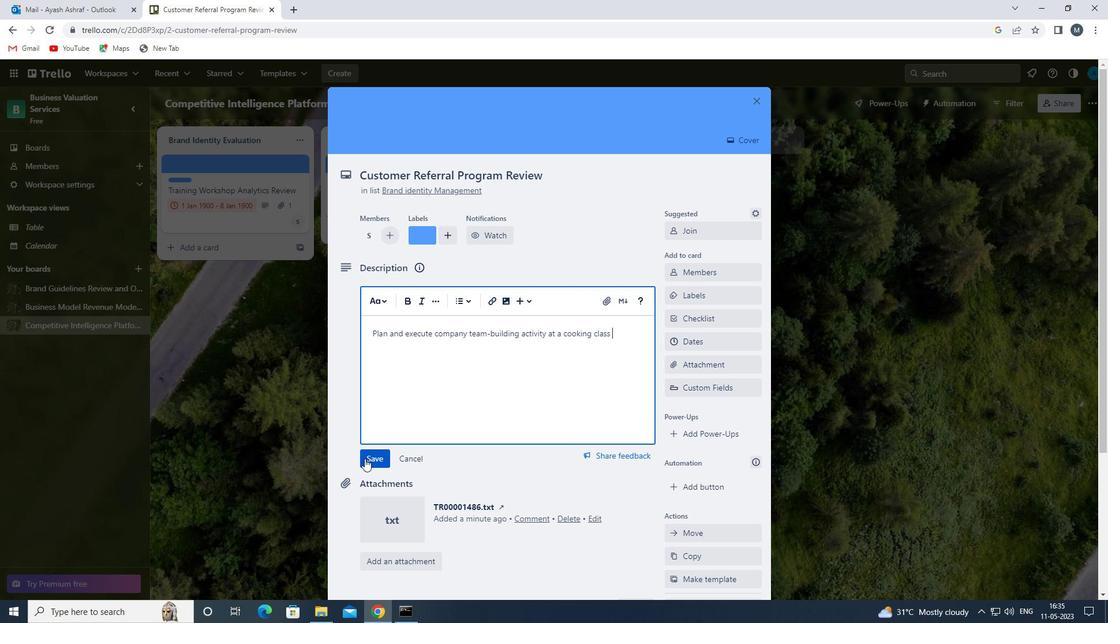 
Action: Mouse pressed left at (373, 457)
Screenshot: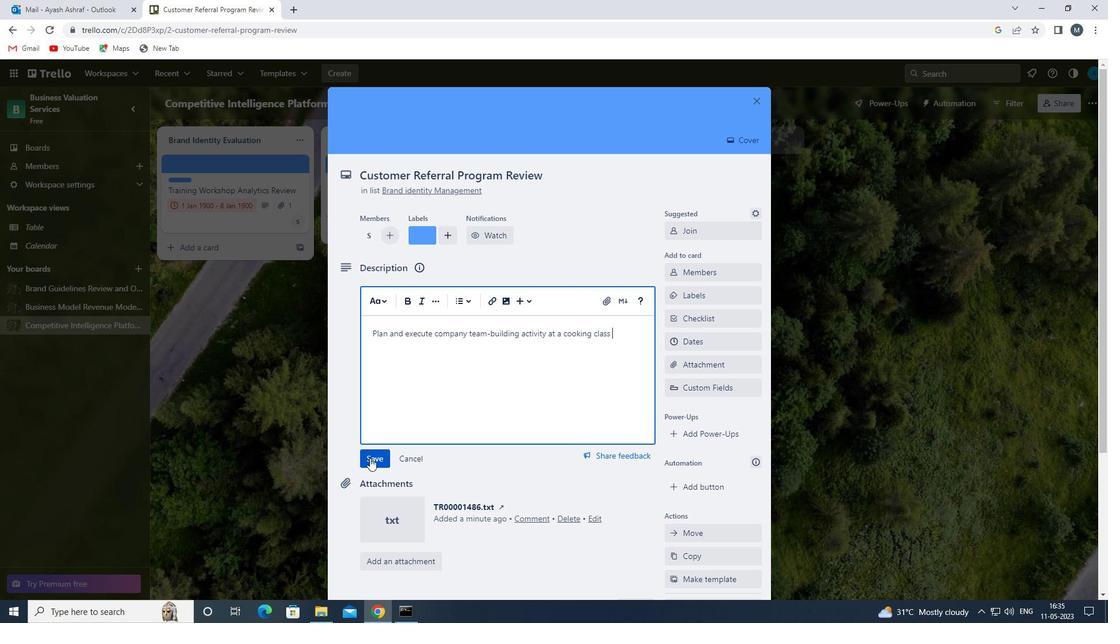 
Action: Mouse moved to (434, 550)
Screenshot: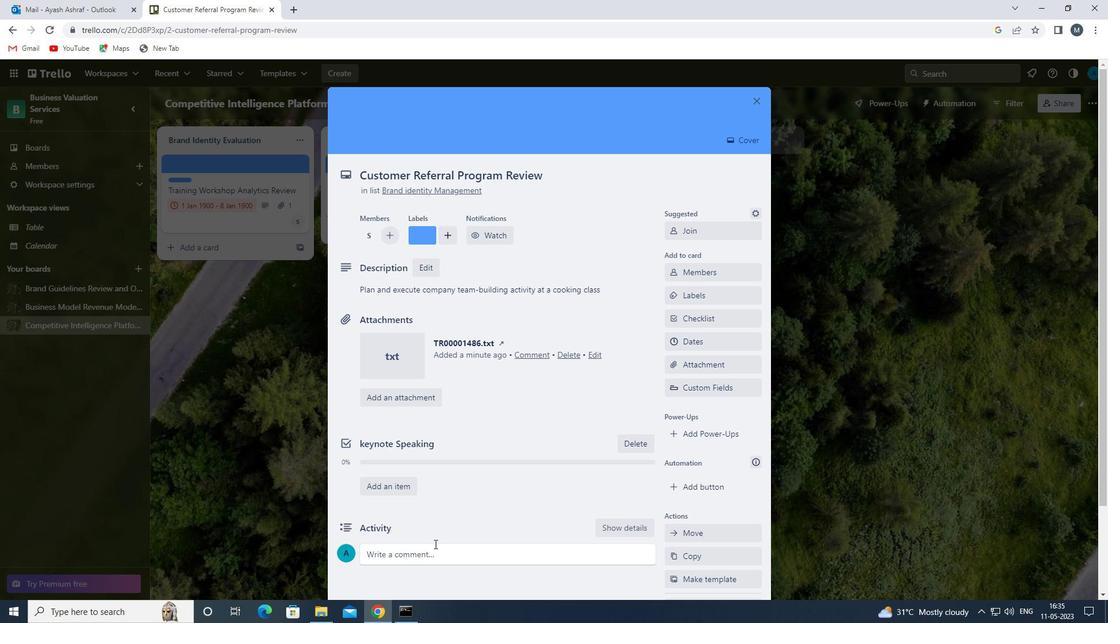 
Action: Mouse pressed left at (434, 550)
Screenshot: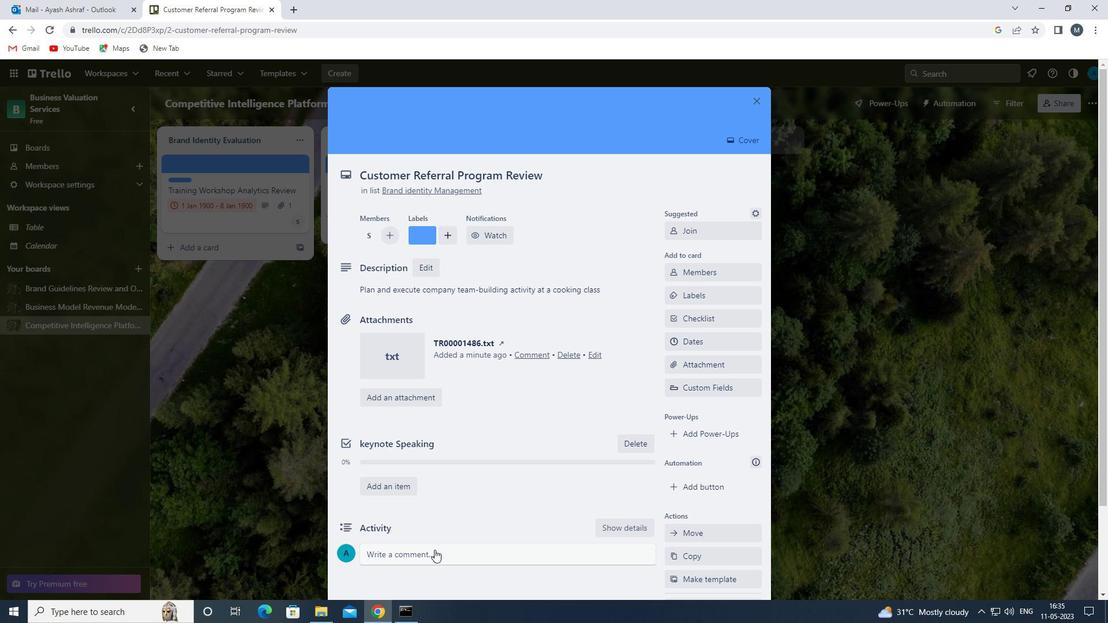 
Action: Mouse moved to (435, 497)
Screenshot: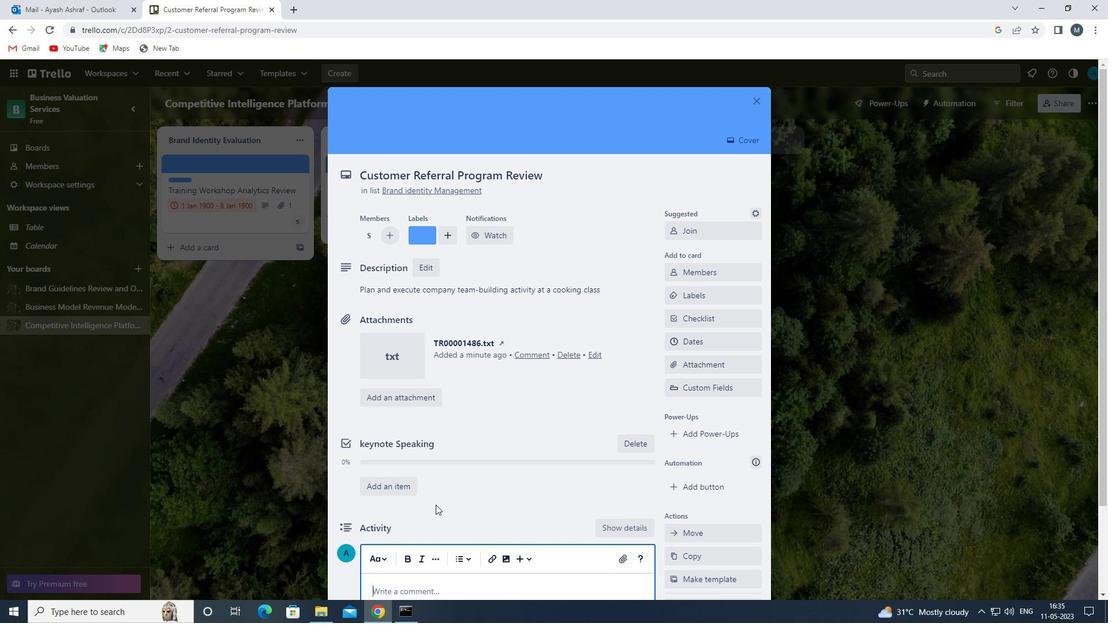 
Action: Mouse scrolled (435, 496) with delta (0, 0)
Screenshot: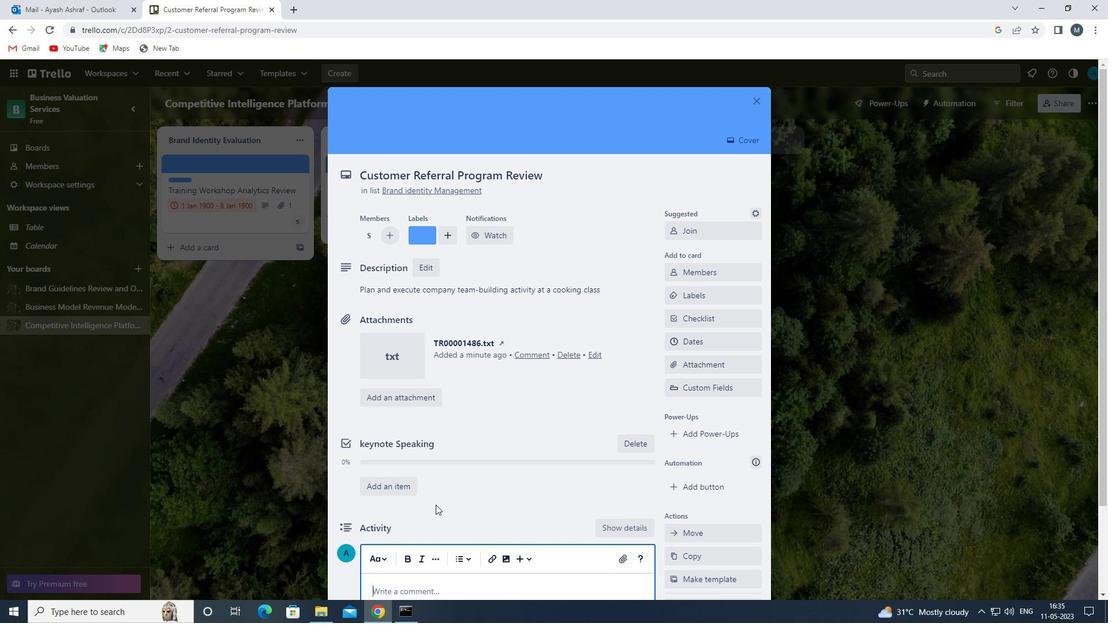 
Action: Mouse scrolled (435, 496) with delta (0, 0)
Screenshot: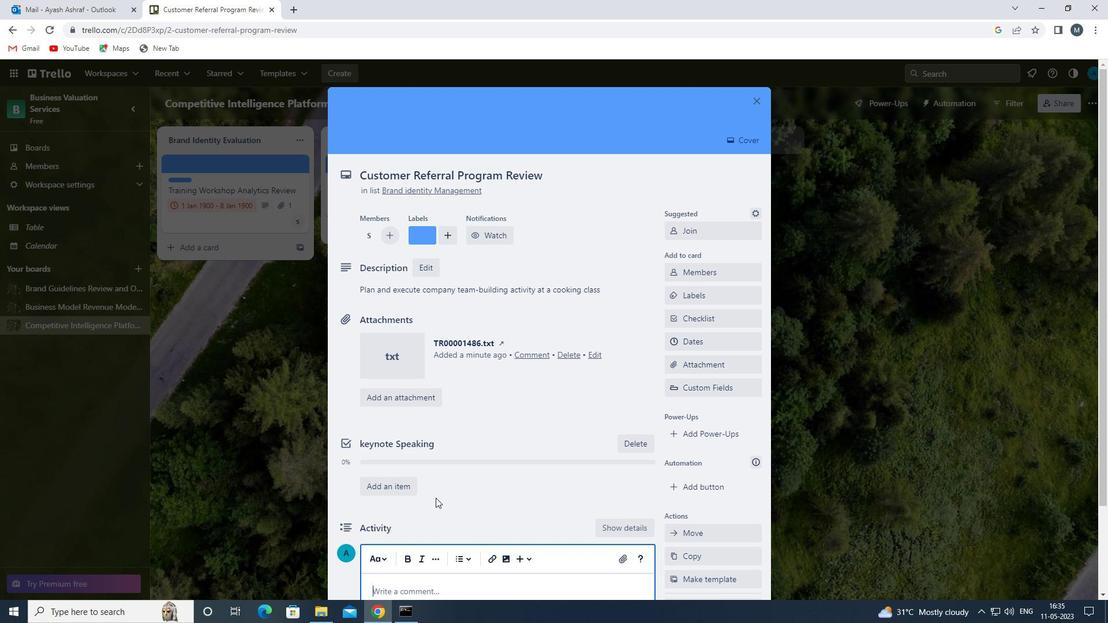 
Action: Mouse moved to (418, 486)
Screenshot: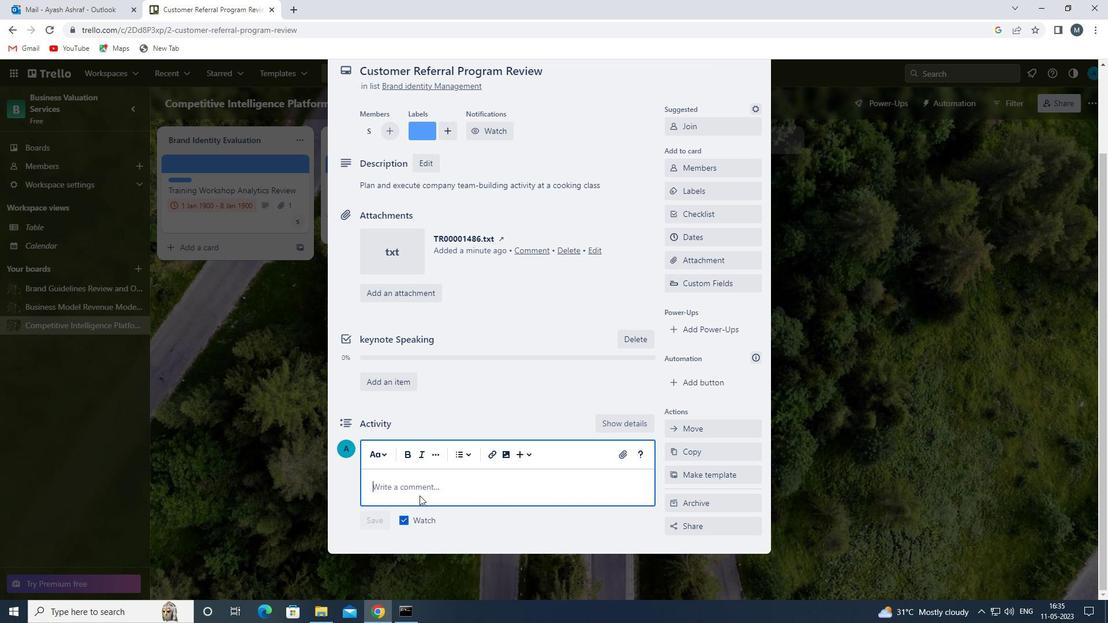 
Action: Mouse pressed left at (418, 486)
Screenshot: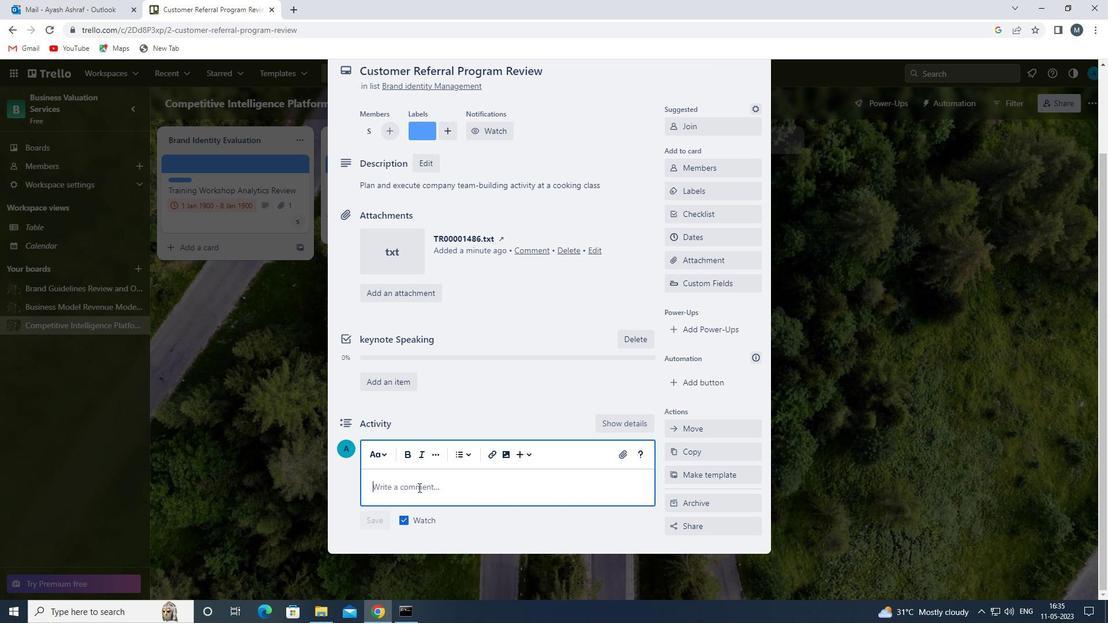 
Action: Key pressed <Key.shift>LET<Key.space>US<Key.space>APPROACH<Key.space>THIS<Key.space>TASK<Key.space>WITH<Key.space>A<Key.space>SENSE<Key.space>OF<Key.space>URGENCY<Key.space>AND<Key.space>PRIORITIZE<Key.space>IT<Key.space>ACCORDINGLY<Key.space><Key.backspace>.
Screenshot: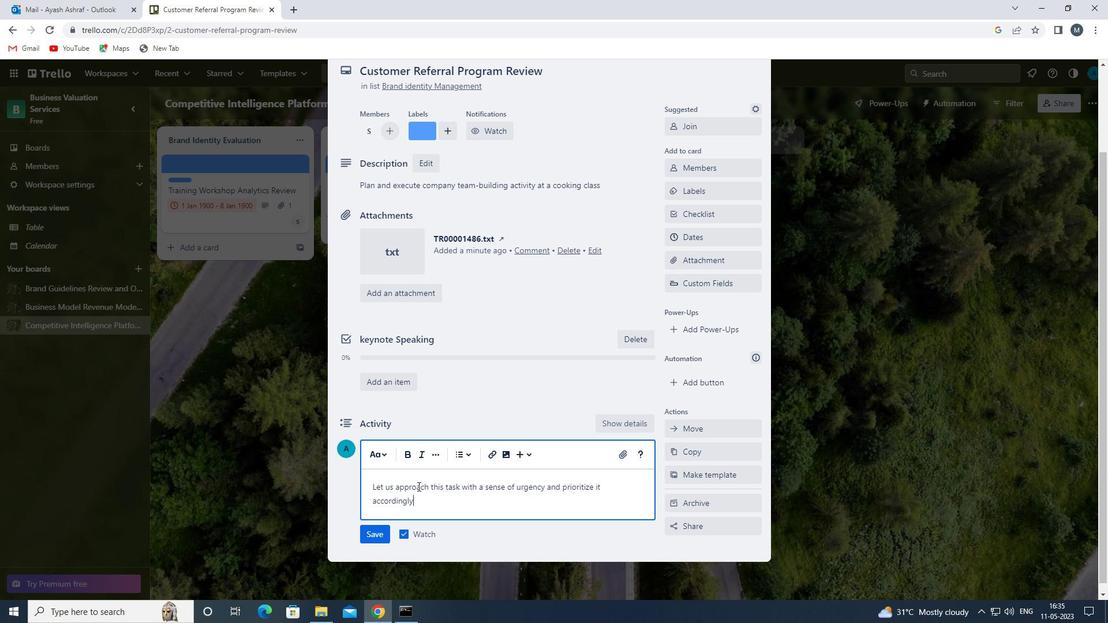
Action: Mouse moved to (367, 534)
Screenshot: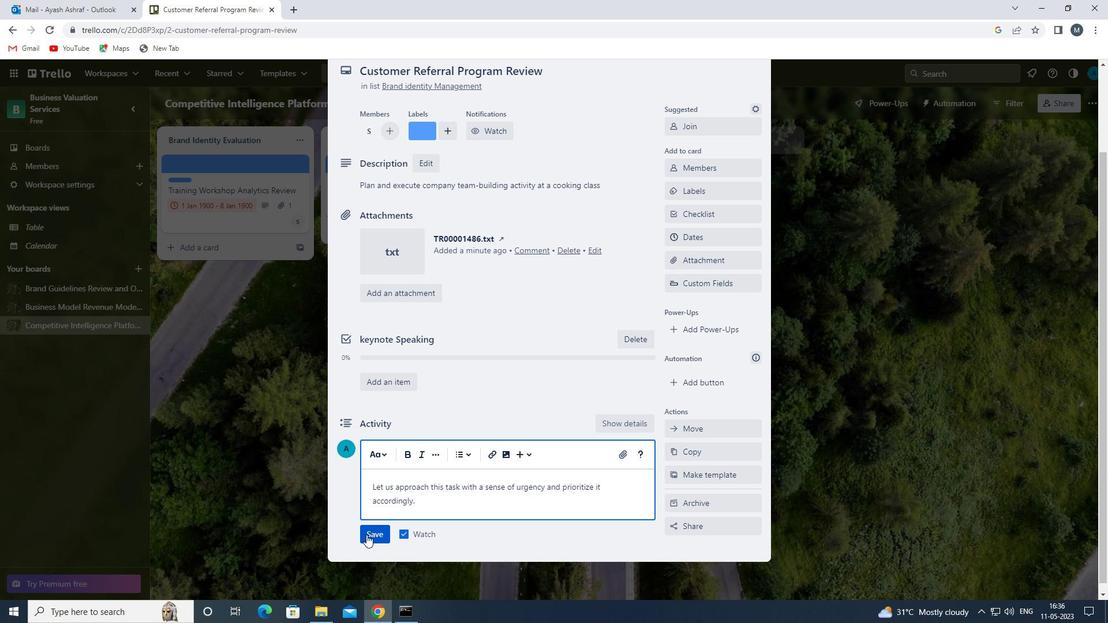 
Action: Mouse pressed left at (367, 534)
Screenshot: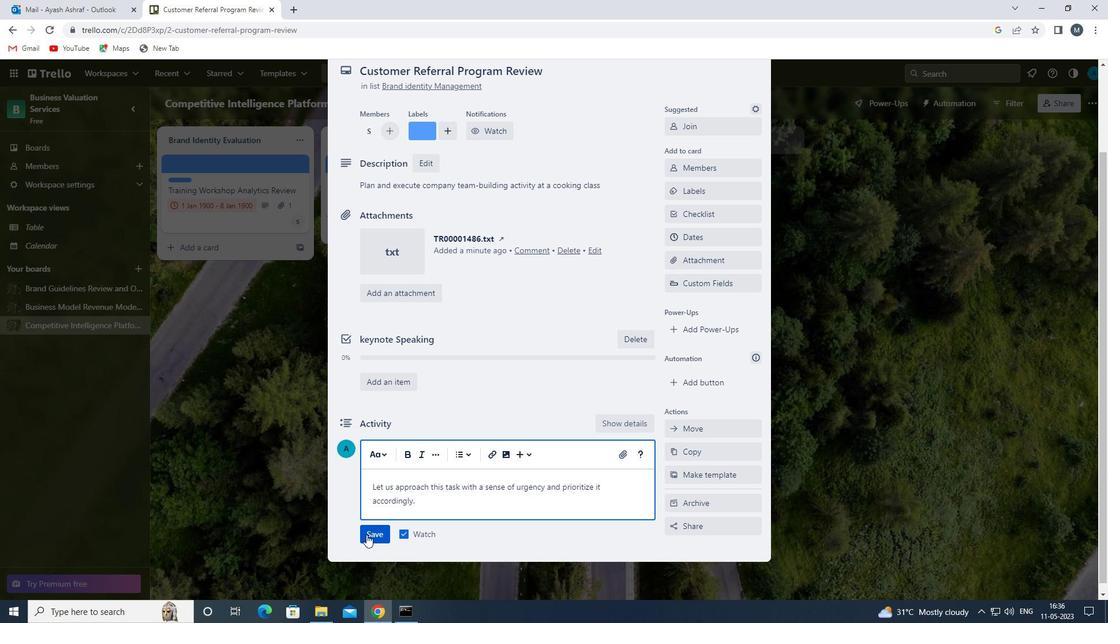 
Action: Mouse moved to (707, 234)
Screenshot: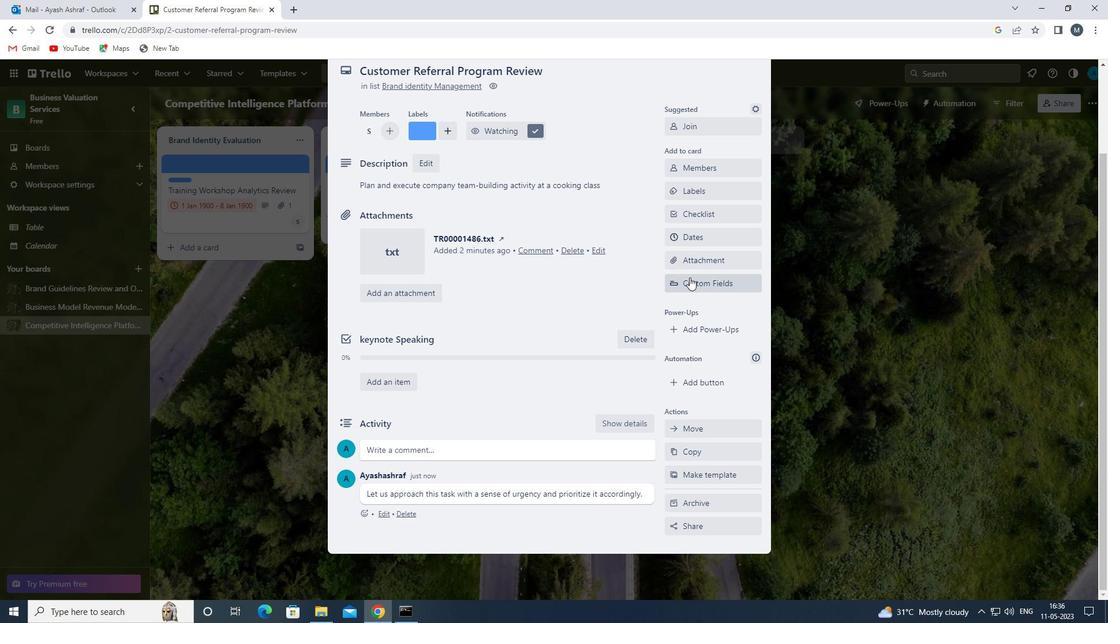 
Action: Mouse pressed left at (707, 234)
Screenshot: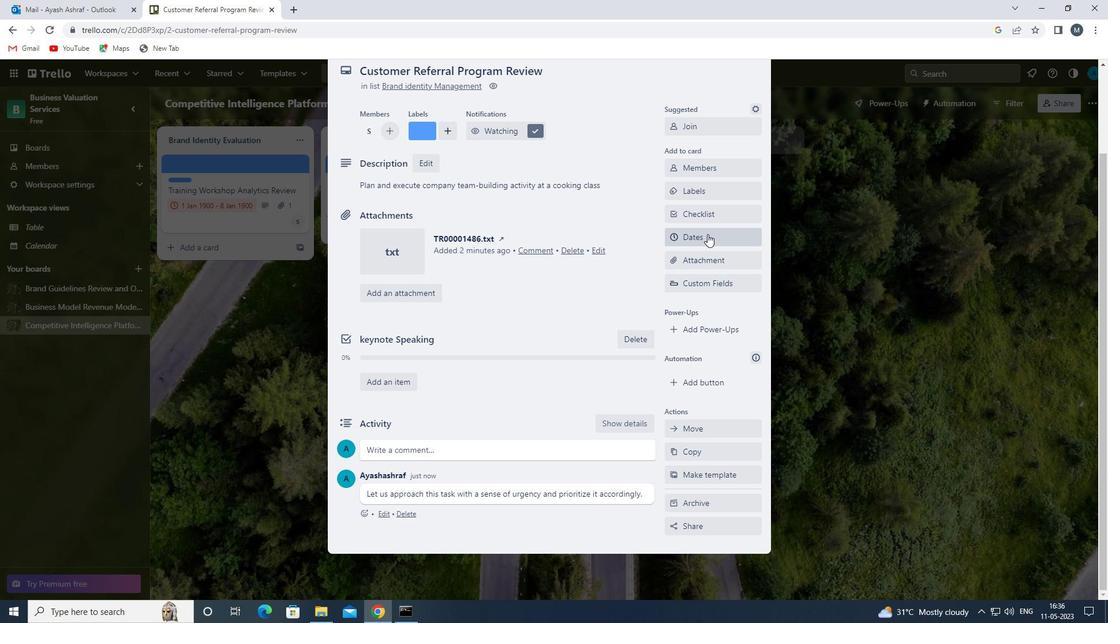 
Action: Mouse moved to (677, 314)
Screenshot: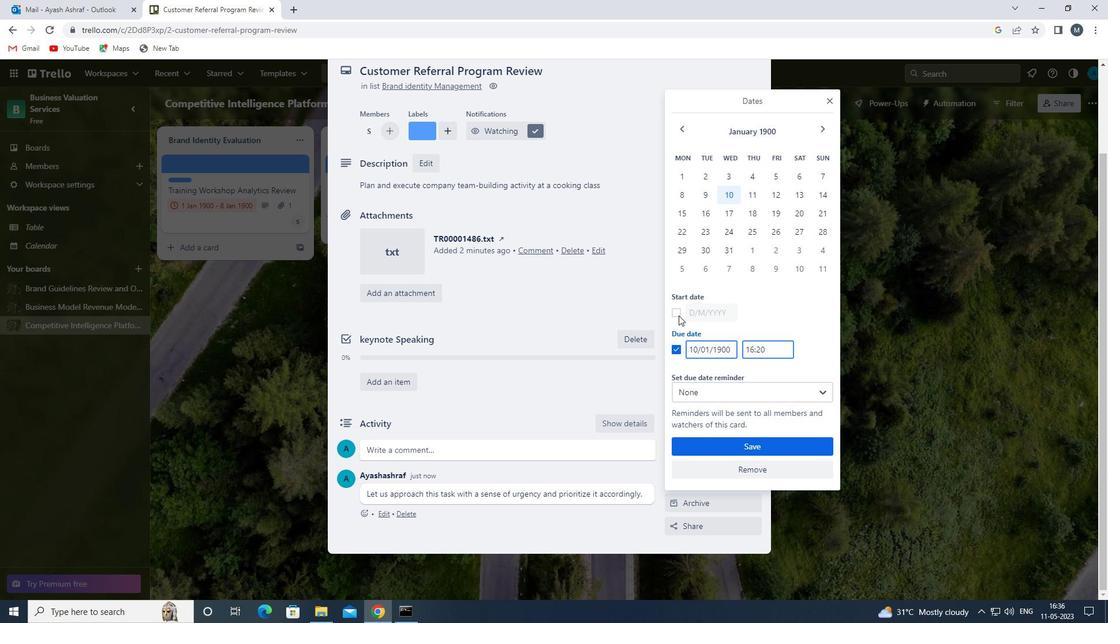 
Action: Mouse pressed left at (677, 314)
Screenshot: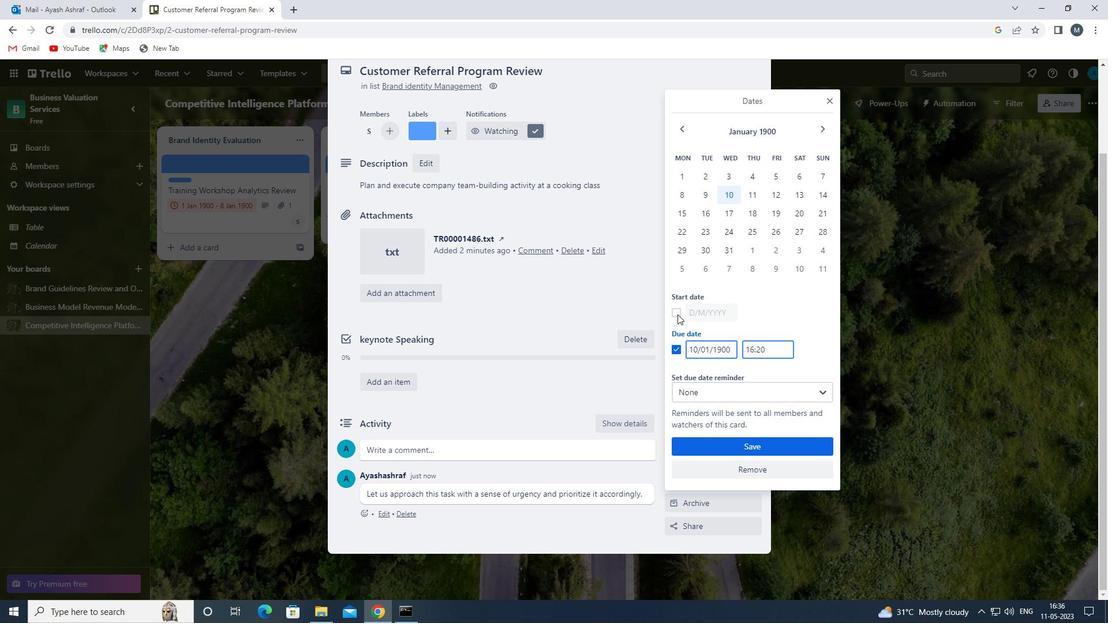 
Action: Mouse moved to (697, 311)
Screenshot: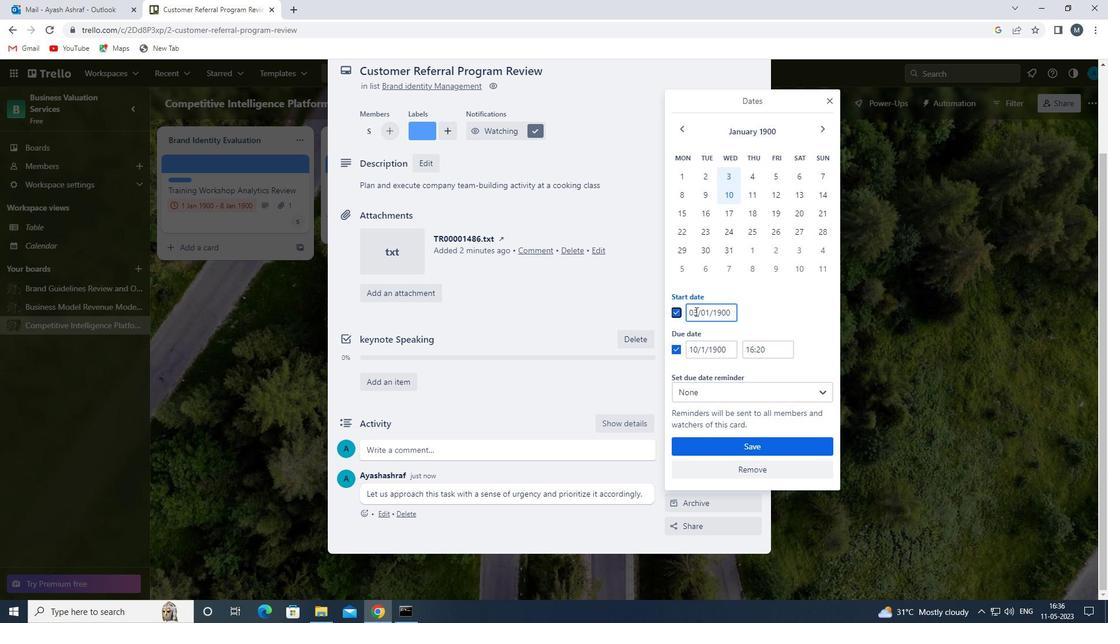 
Action: Mouse pressed left at (697, 311)
Screenshot: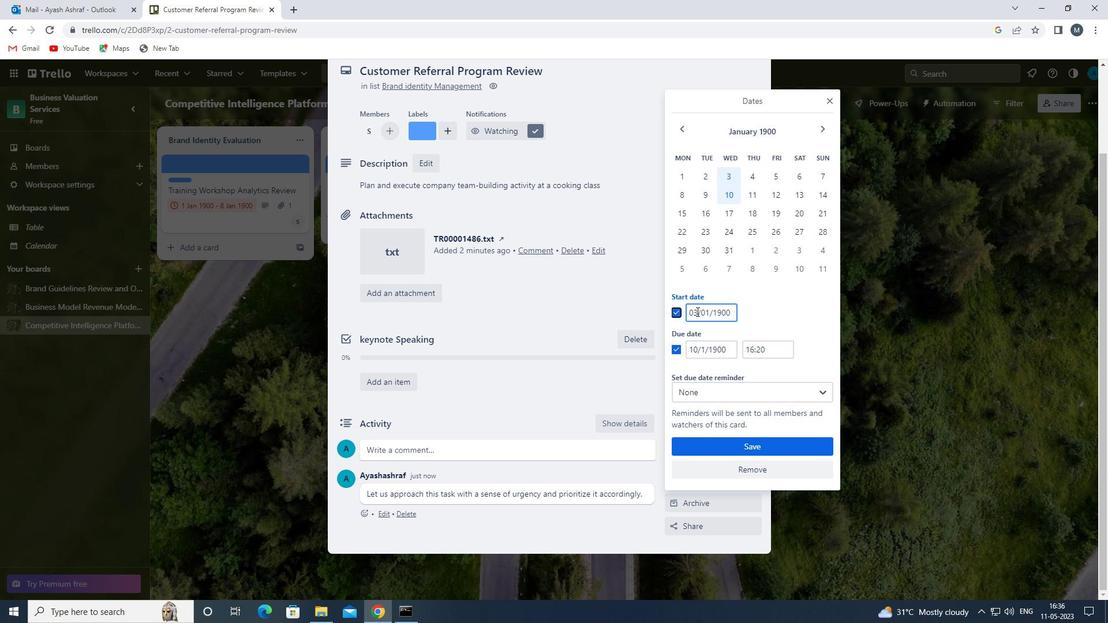 
Action: Mouse moved to (693, 313)
Screenshot: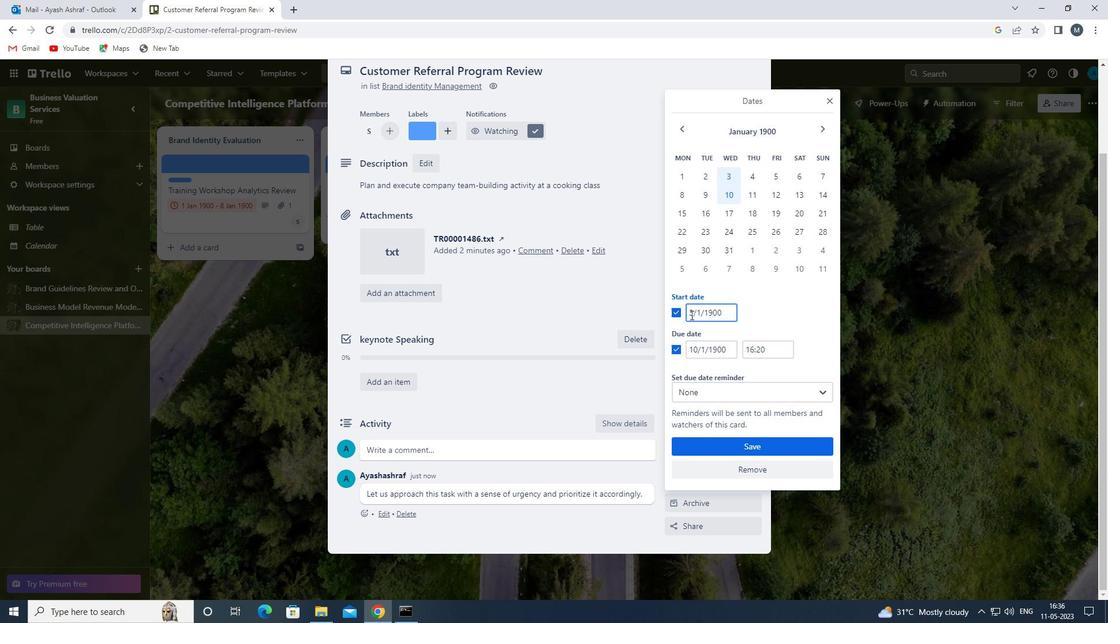 
Action: Mouse pressed left at (693, 313)
Screenshot: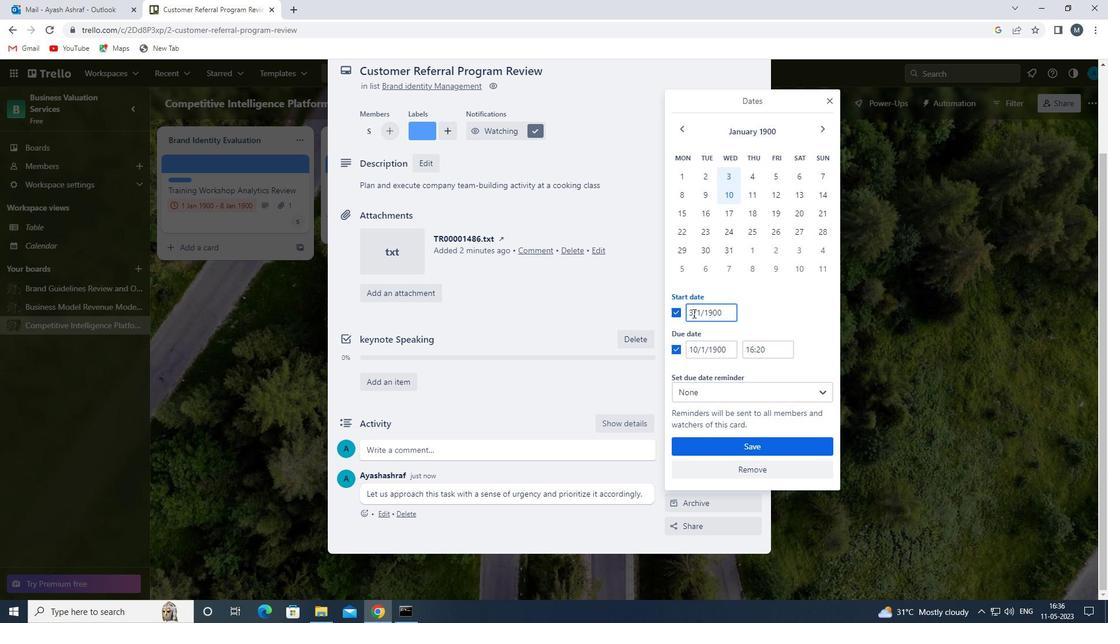 
Action: Mouse moved to (698, 311)
Screenshot: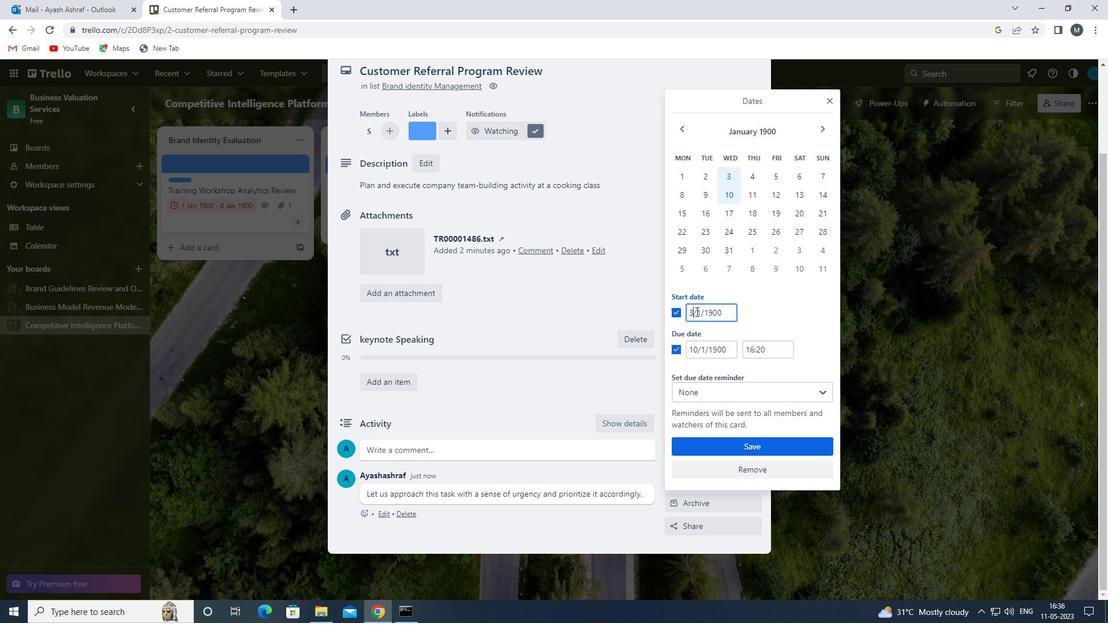 
Action: Key pressed <Key.backspace>
Screenshot: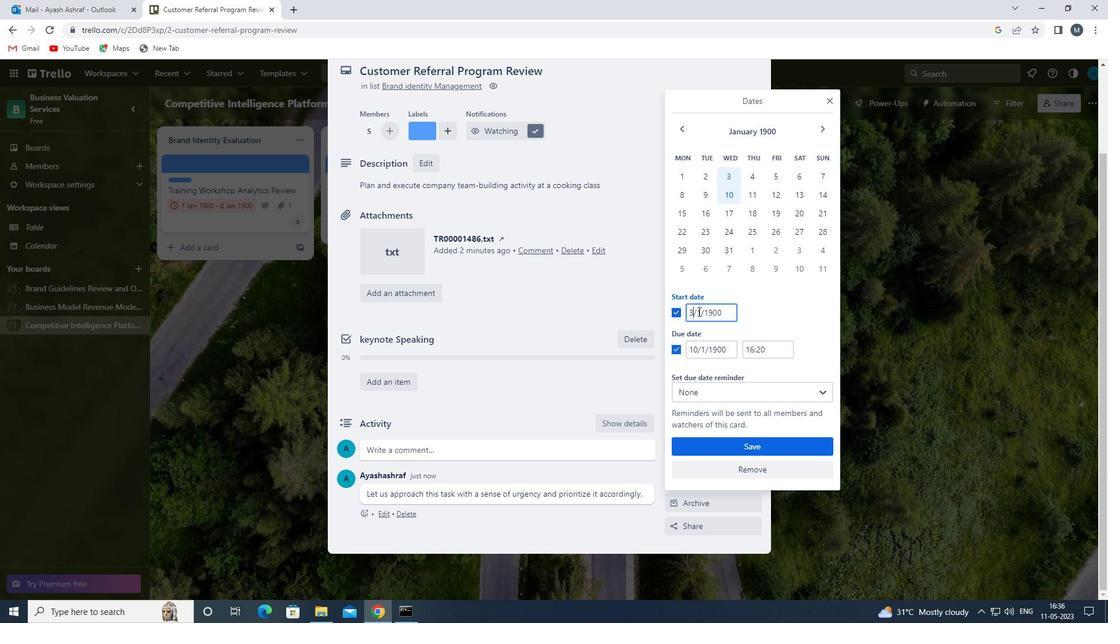 
Action: Mouse moved to (698, 311)
Screenshot: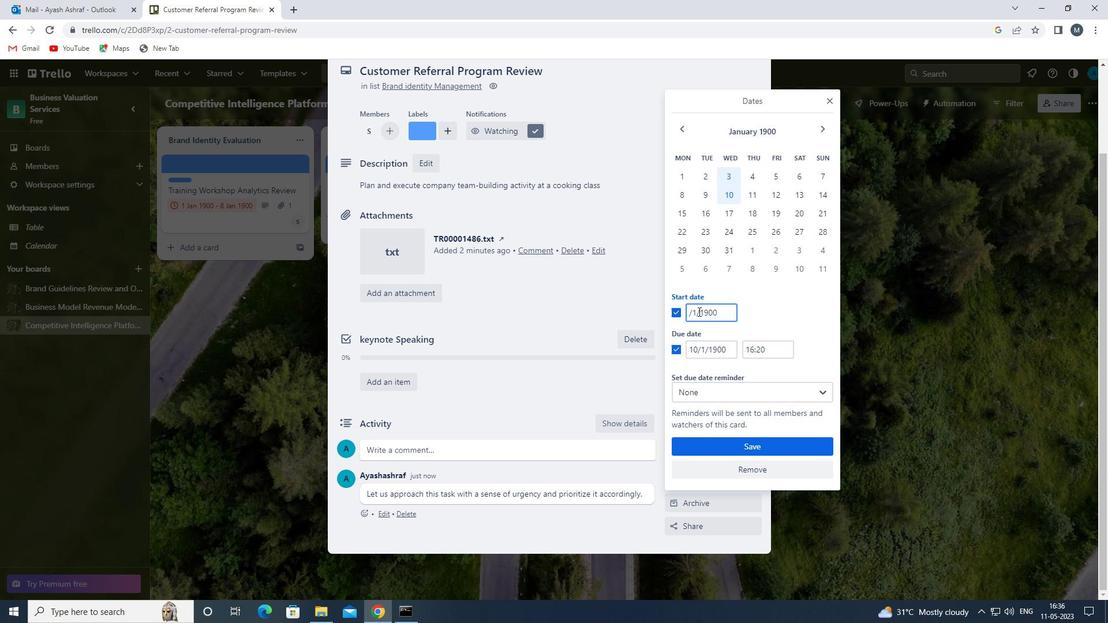 
Action: Key pressed <<96>>
Screenshot: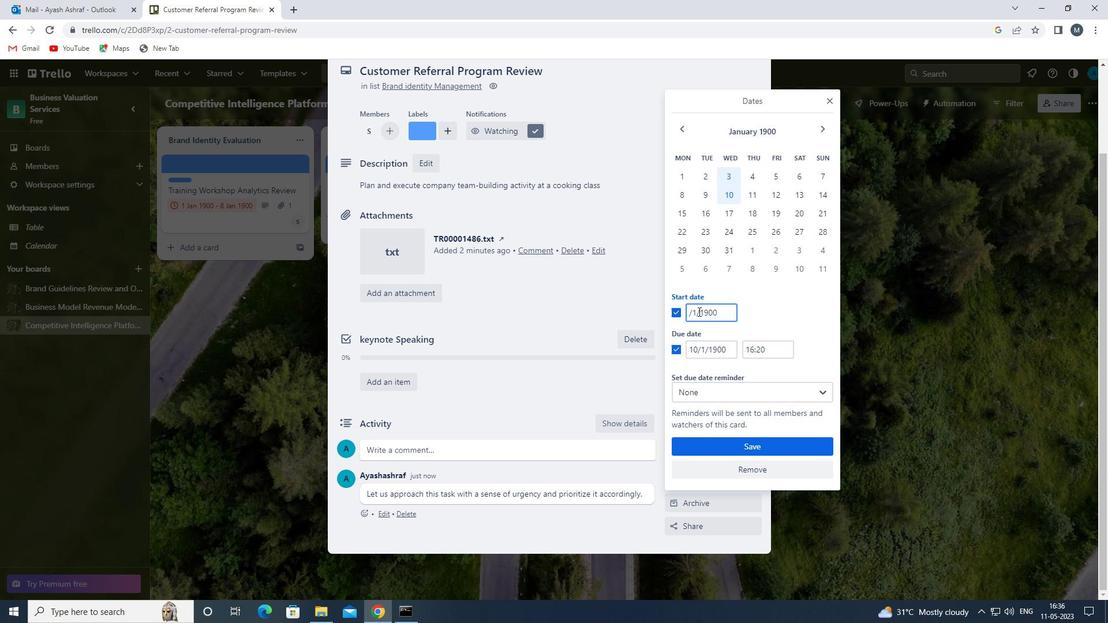 
Action: Mouse moved to (698, 311)
Screenshot: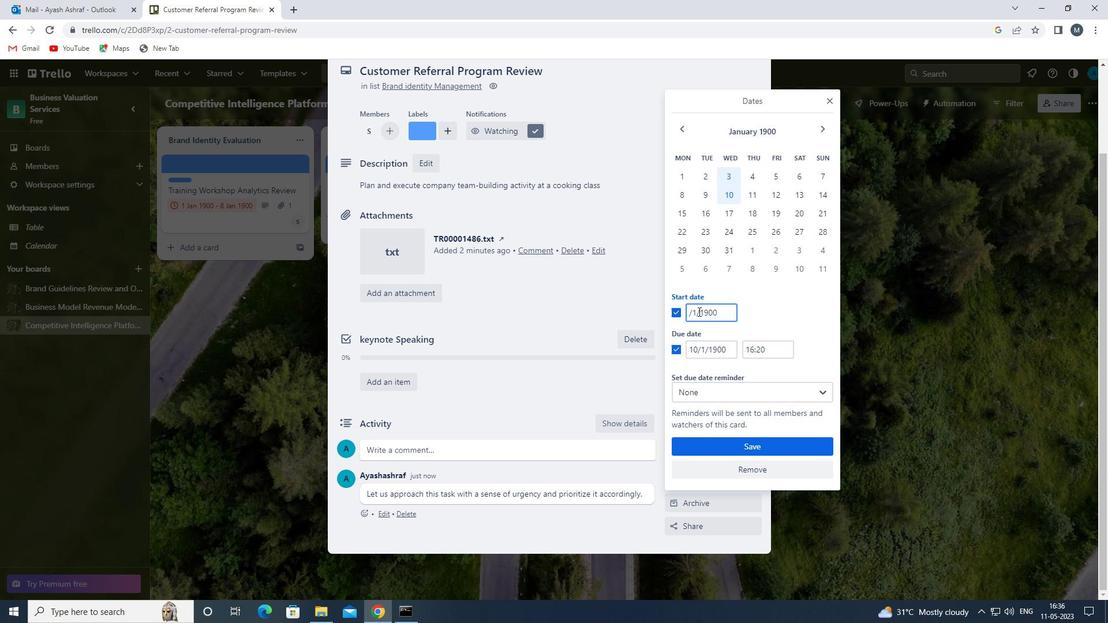 
Action: Key pressed <<100>>
Screenshot: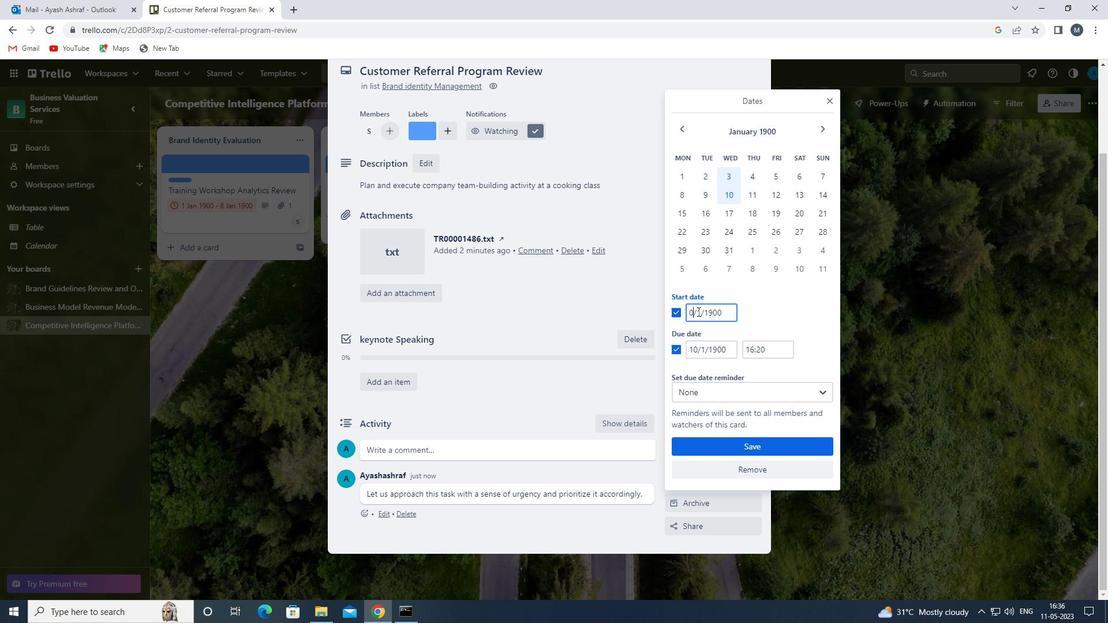
Action: Mouse moved to (702, 316)
Screenshot: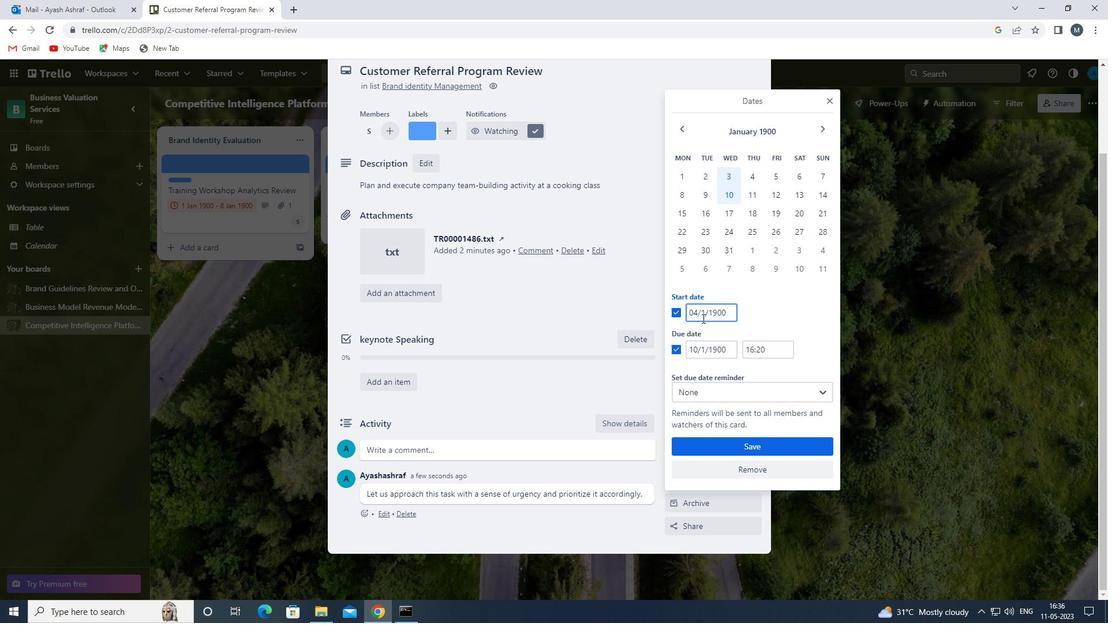 
Action: Mouse pressed left at (702, 316)
Screenshot: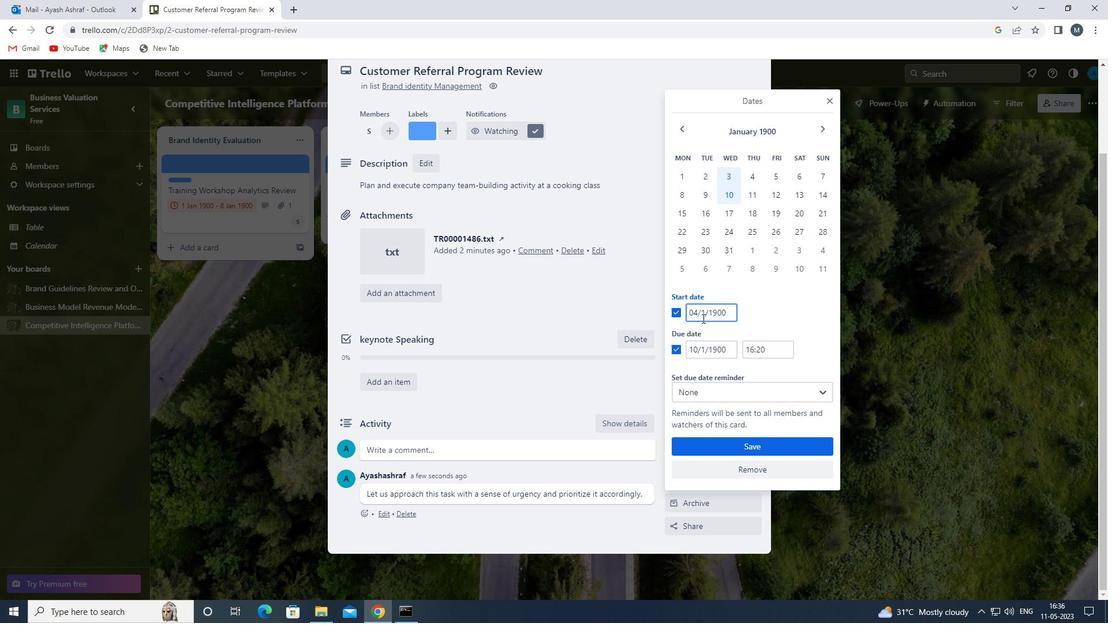 
Action: Mouse moved to (710, 315)
Screenshot: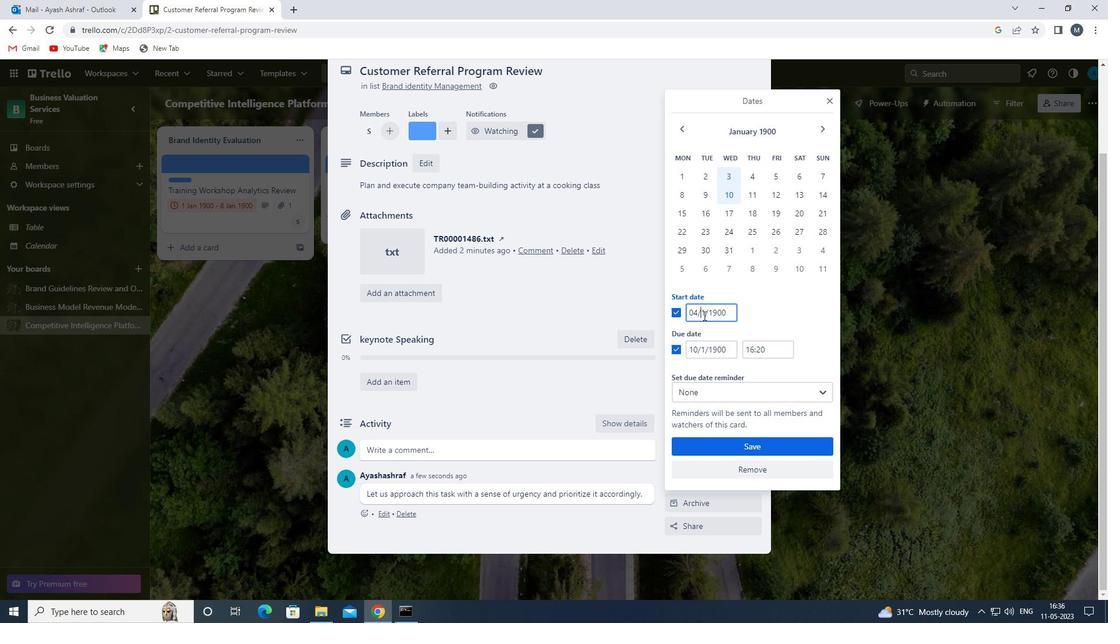 
Action: Key pressed <<96>>
Screenshot: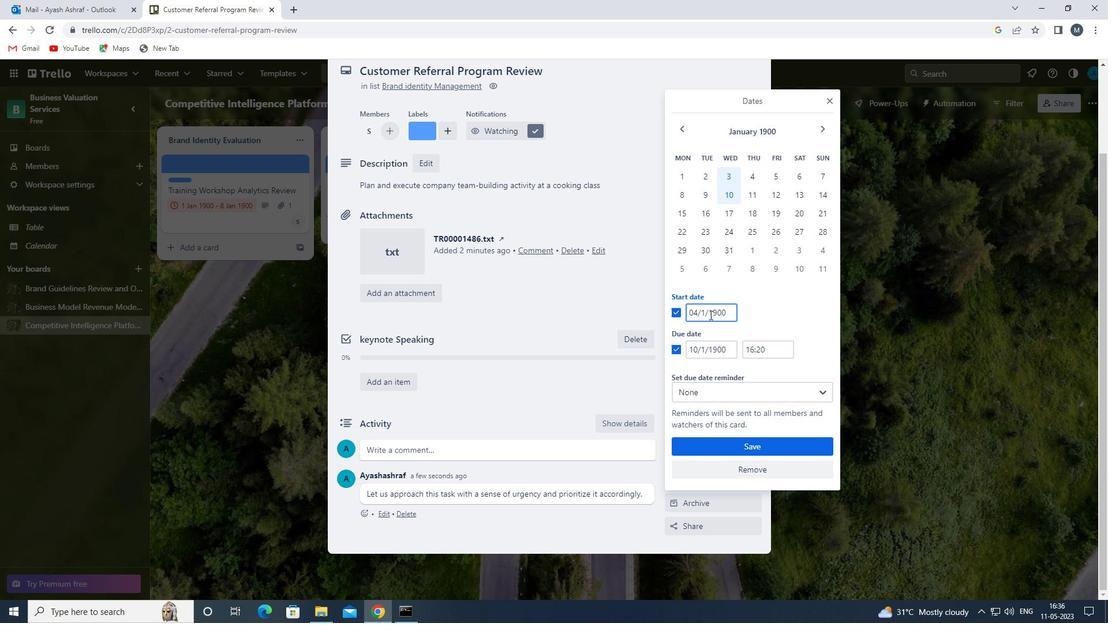 
Action: Mouse moved to (696, 347)
Screenshot: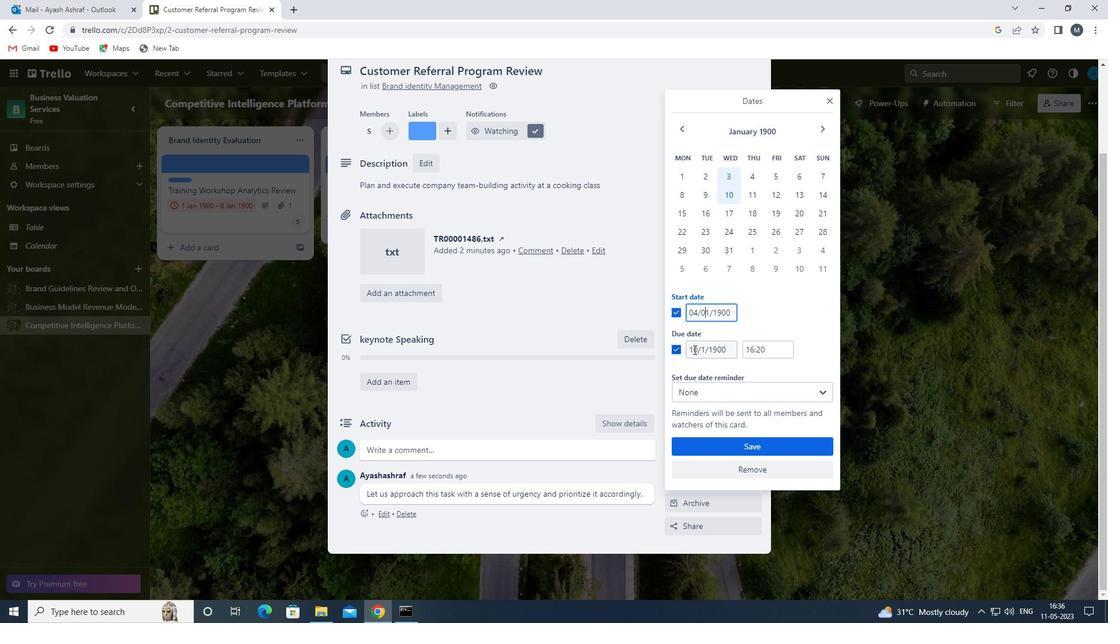 
Action: Mouse pressed left at (696, 347)
Screenshot: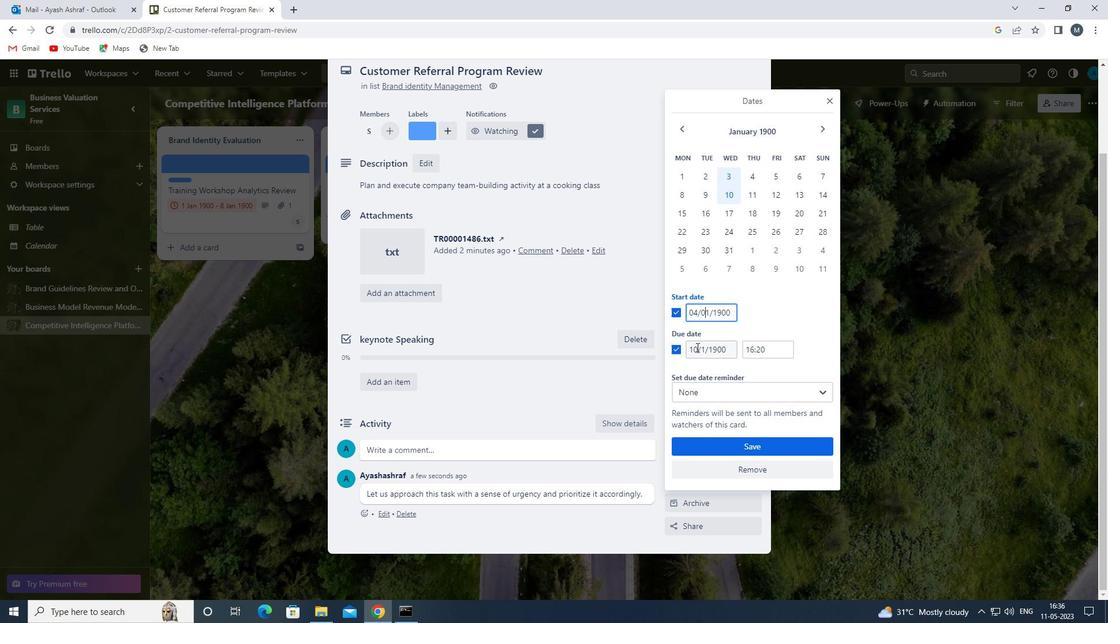 
Action: Mouse moved to (703, 349)
Screenshot: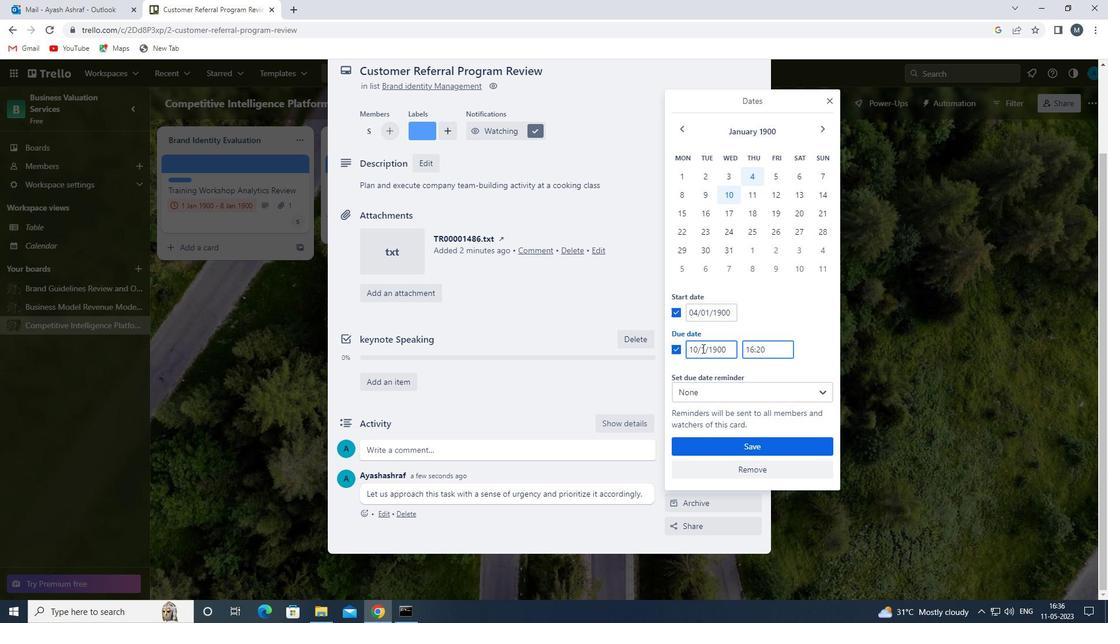 
Action: Key pressed <Key.backspace><Key.backspace>
Screenshot: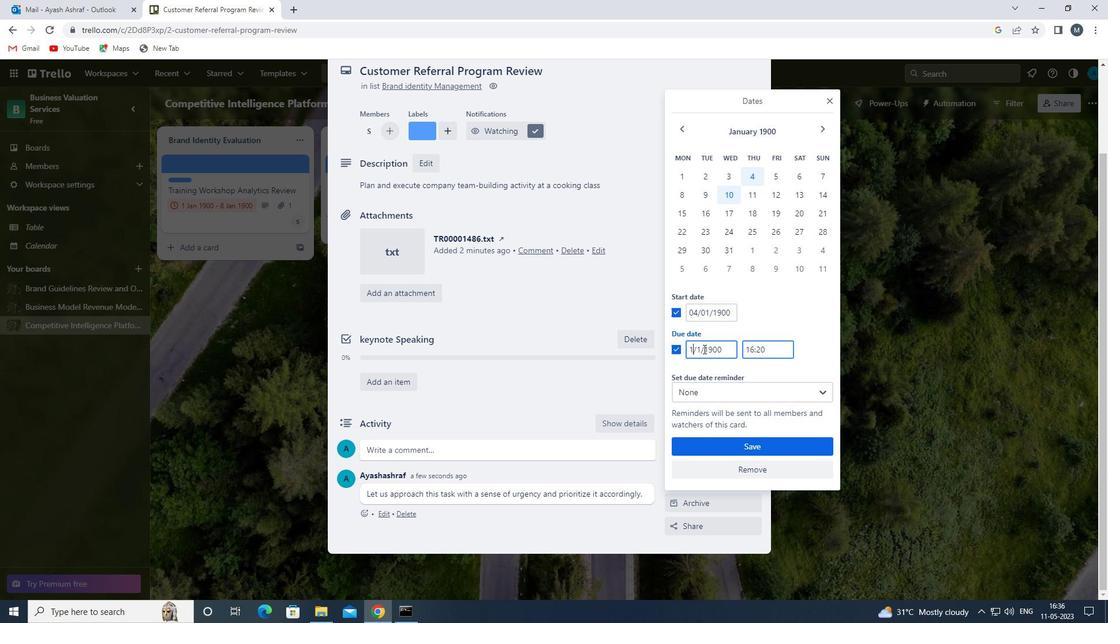 
Action: Mouse moved to (704, 349)
Screenshot: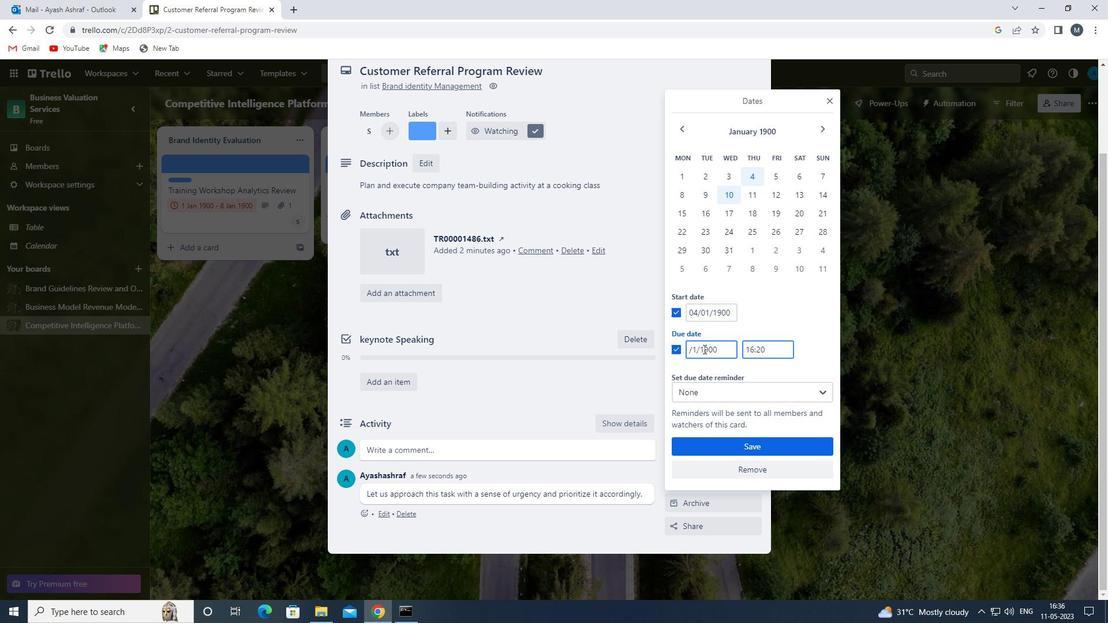 
Action: Key pressed <<97>><<97>>
Screenshot: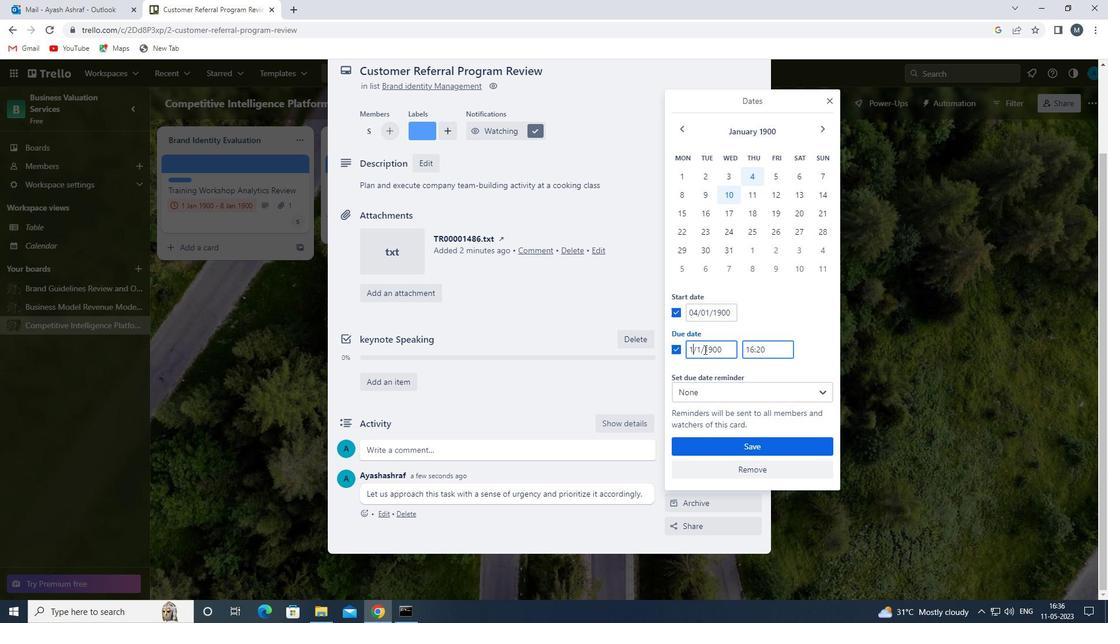 
Action: Mouse moved to (703, 348)
Screenshot: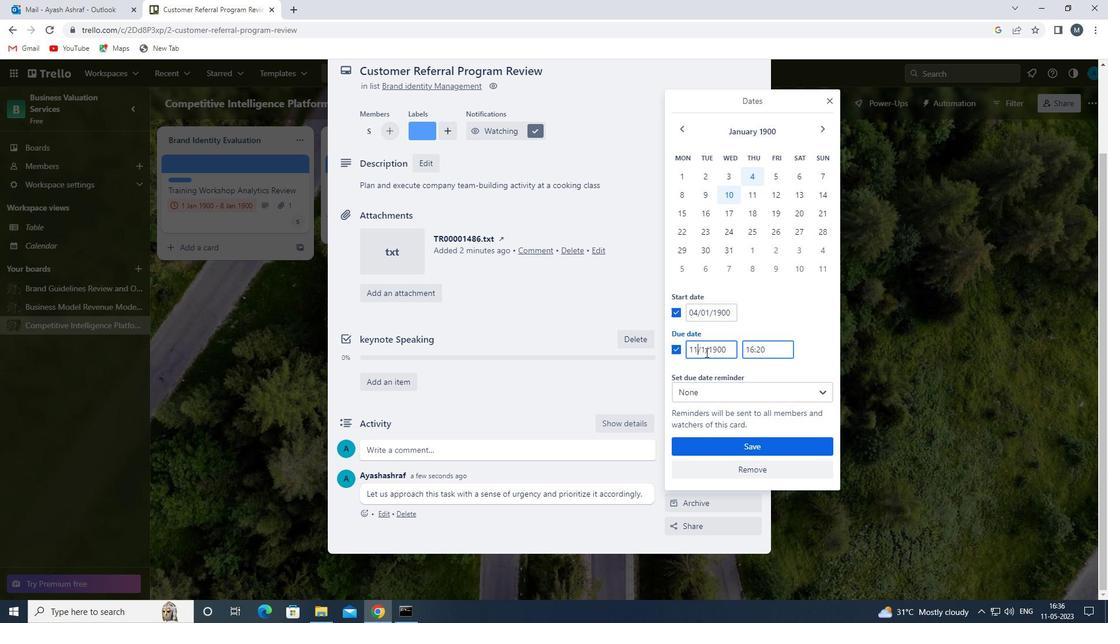 
Action: Mouse pressed left at (703, 348)
Screenshot: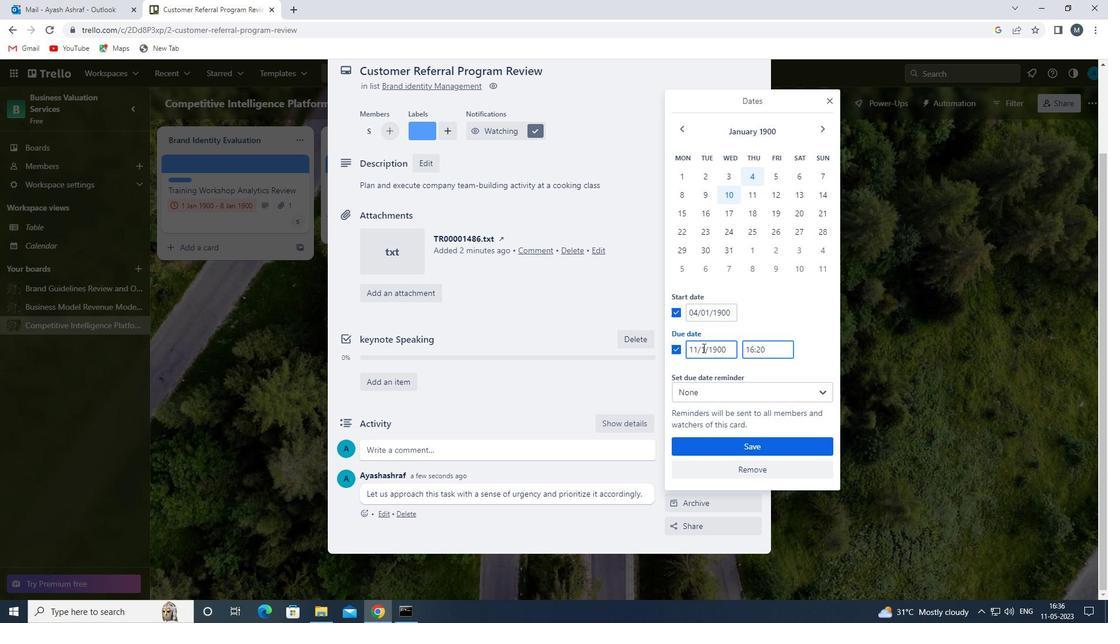 
Action: Mouse moved to (720, 349)
Screenshot: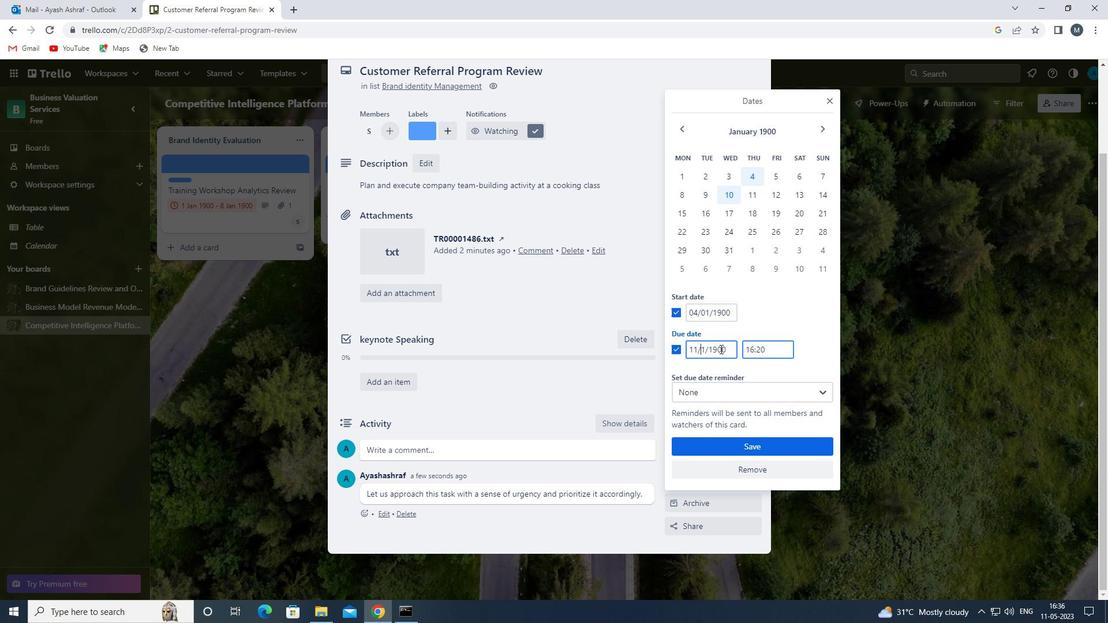 
Action: Key pressed <<96>>
Screenshot: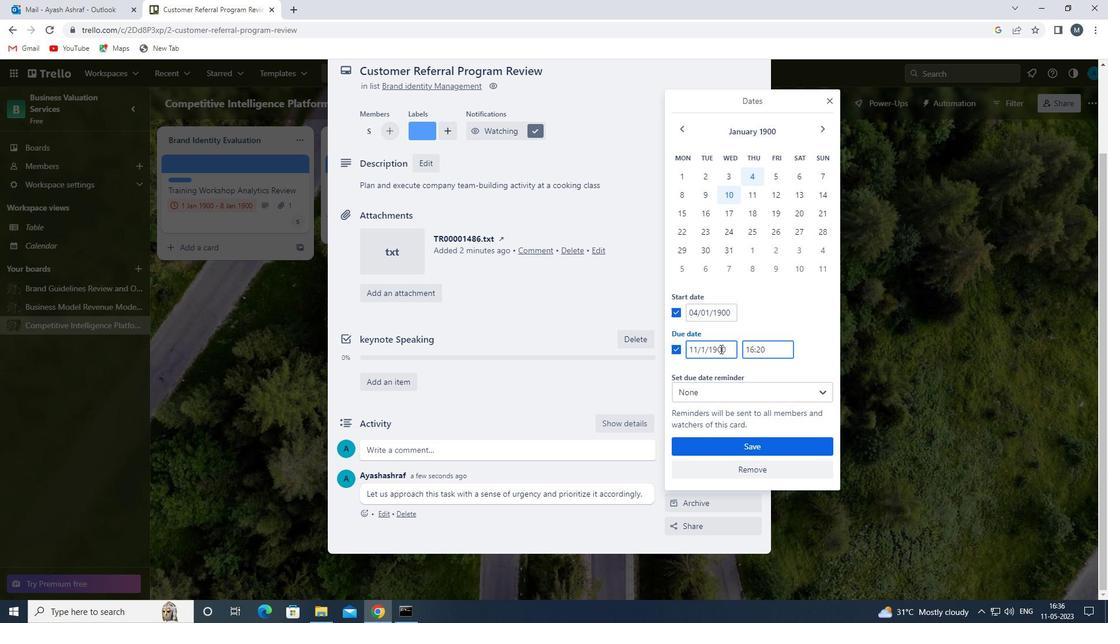 
Action: Mouse moved to (732, 446)
Screenshot: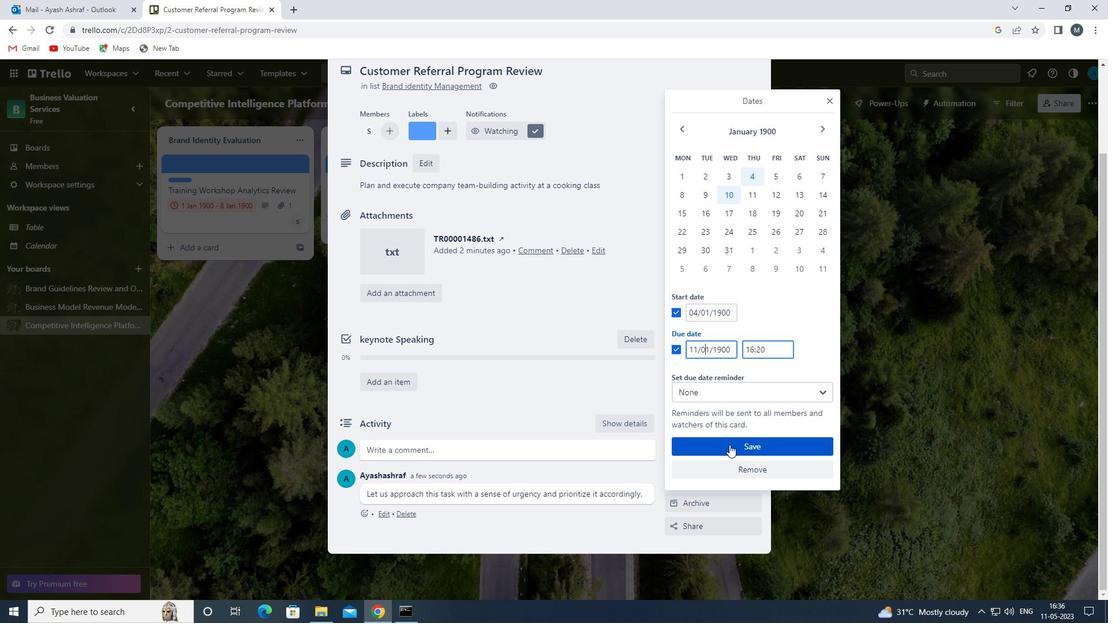 
Action: Mouse pressed left at (732, 446)
Screenshot: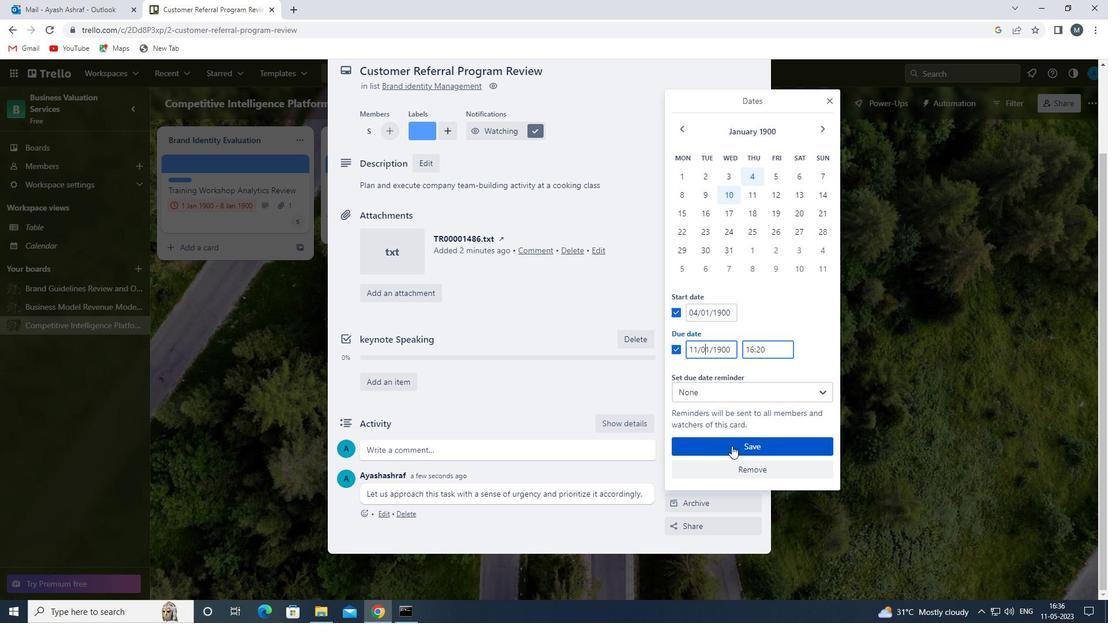 
Action: Mouse moved to (586, 439)
Screenshot: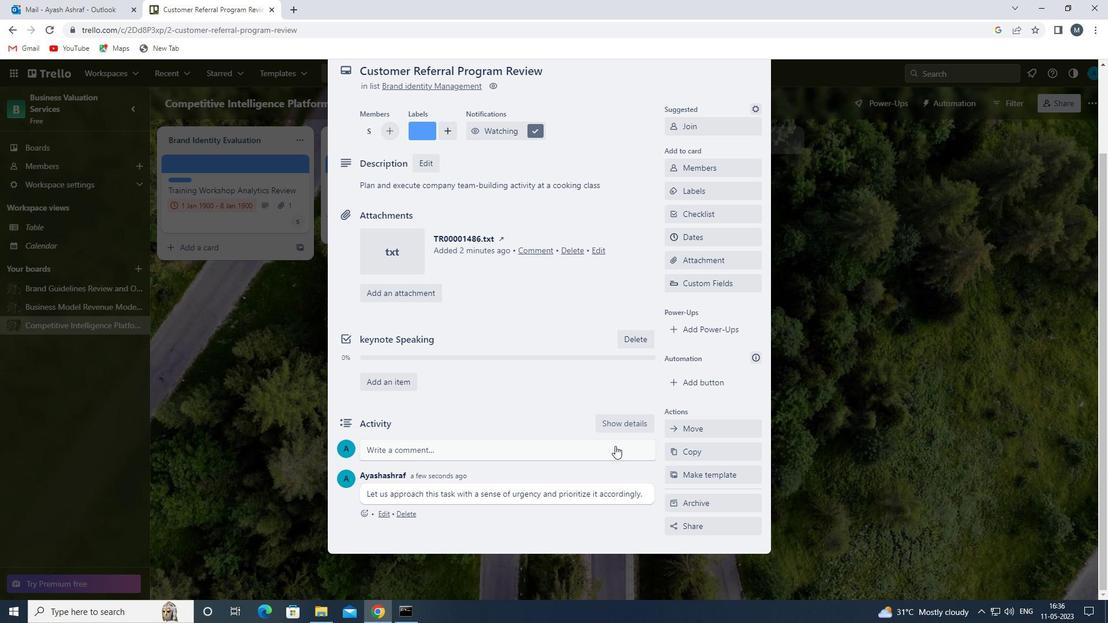 
Action: Mouse scrolled (586, 440) with delta (0, 0)
Screenshot: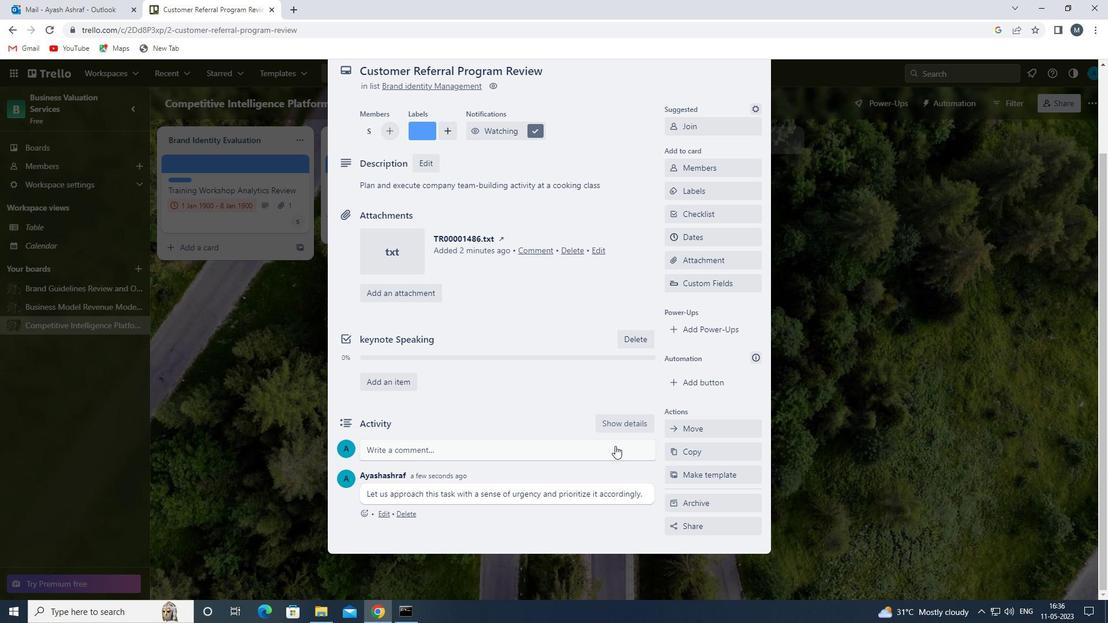 
Action: Mouse scrolled (586, 440) with delta (0, 0)
Screenshot: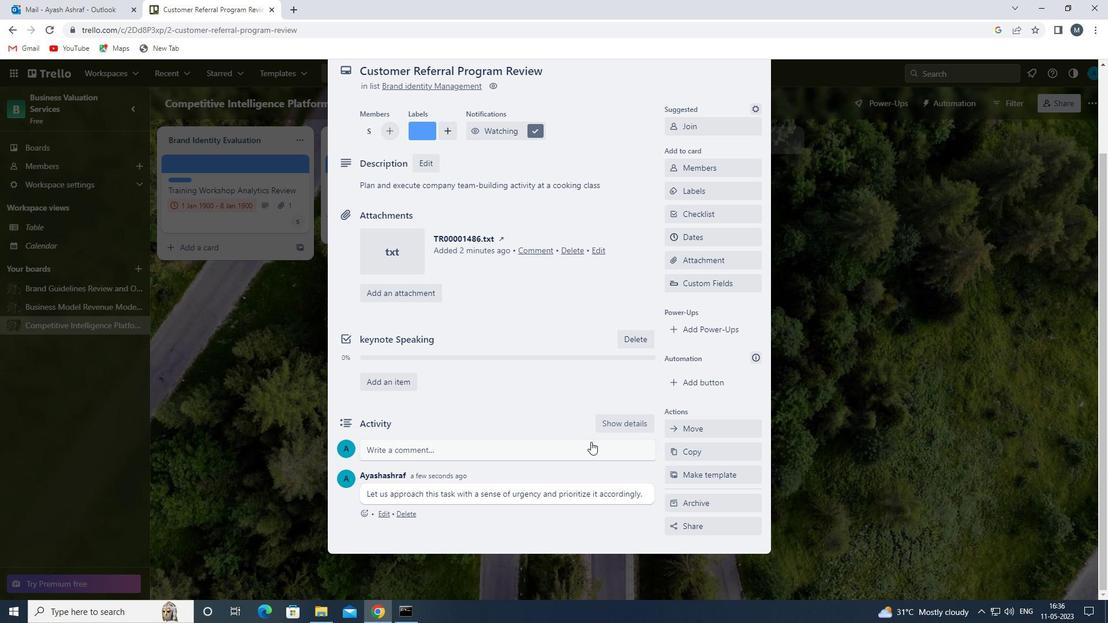 
Action: Mouse scrolled (586, 440) with delta (0, 0)
Screenshot: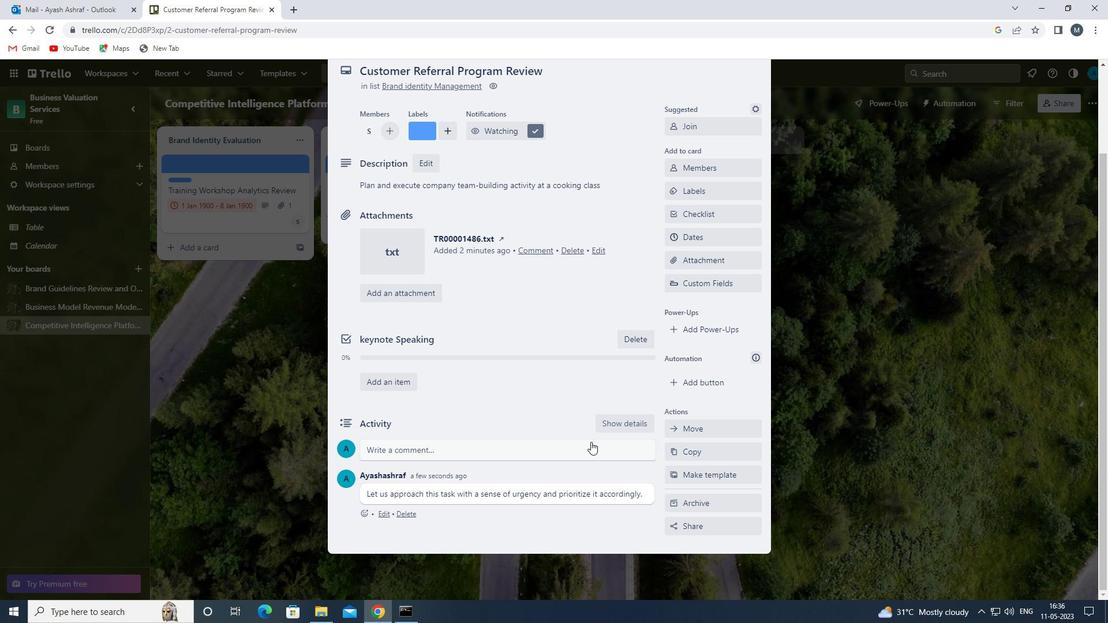 
Action: Mouse scrolled (586, 440) with delta (0, 0)
Screenshot: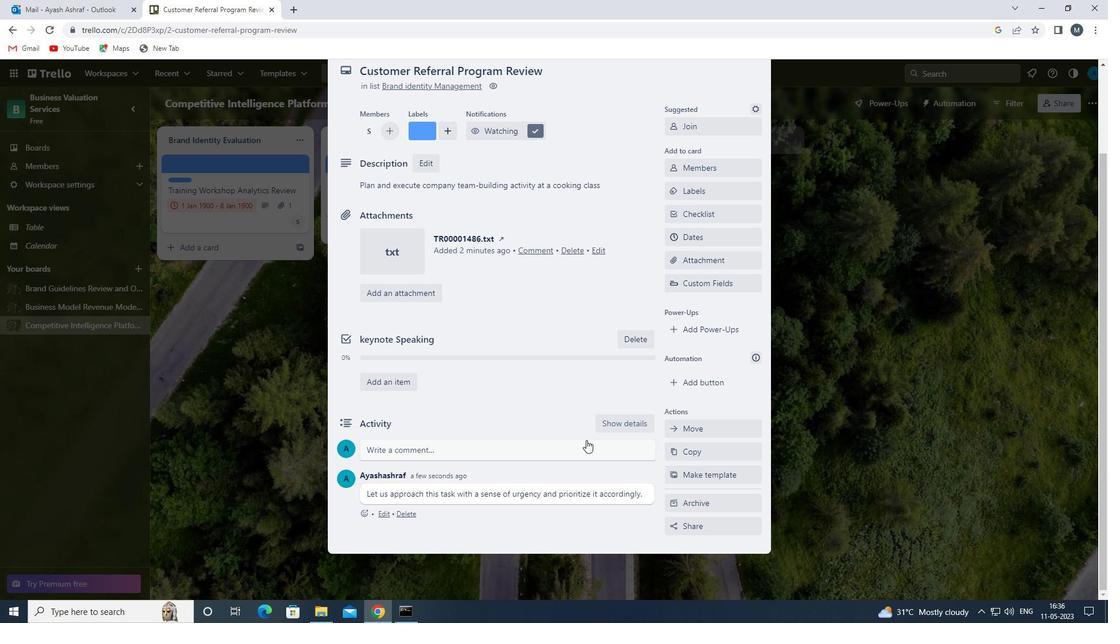 
Action: Mouse scrolled (586, 440) with delta (0, 0)
Screenshot: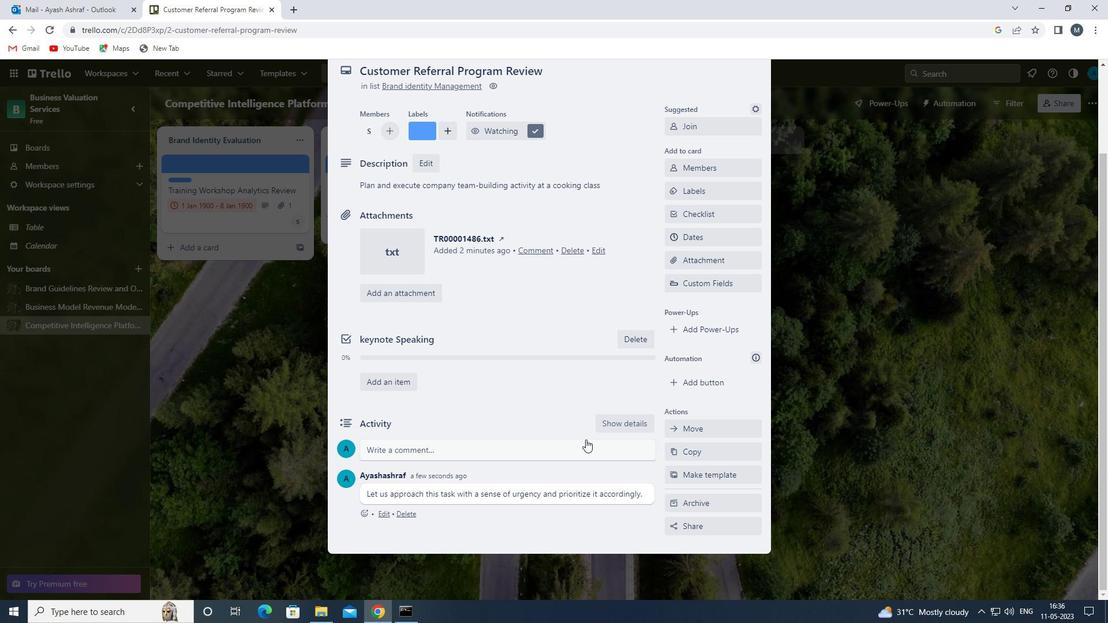 
